 Task: Find connections with filter location Korwai with filter topic #realestatebroker with filter profile language German with filter current company DRDO, Centre for Airborne Systems with filter school FORE School of Management, New Delhi with filter industry Museums with filter service category Video Production with filter keywords title Program Manager
Action: Mouse moved to (295, 196)
Screenshot: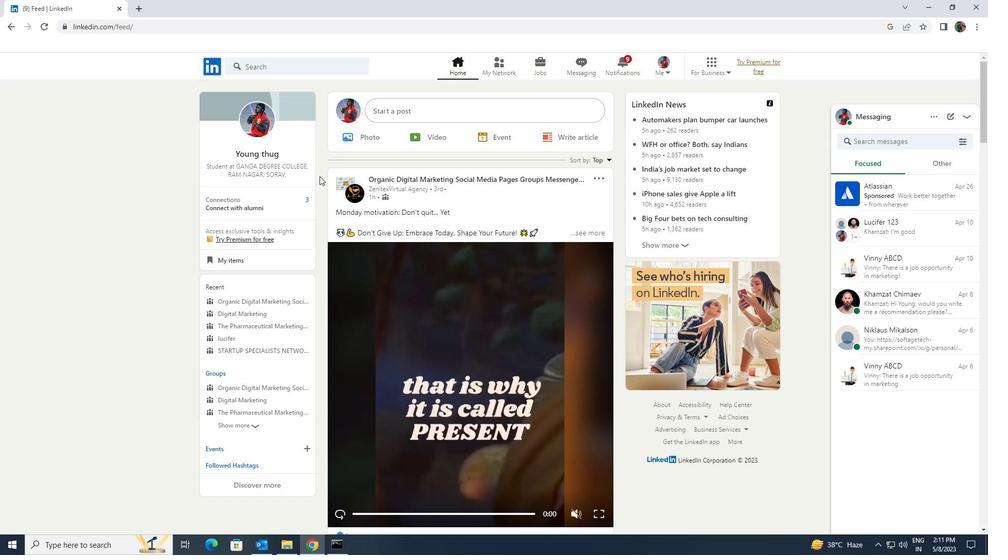
Action: Mouse pressed left at (295, 196)
Screenshot: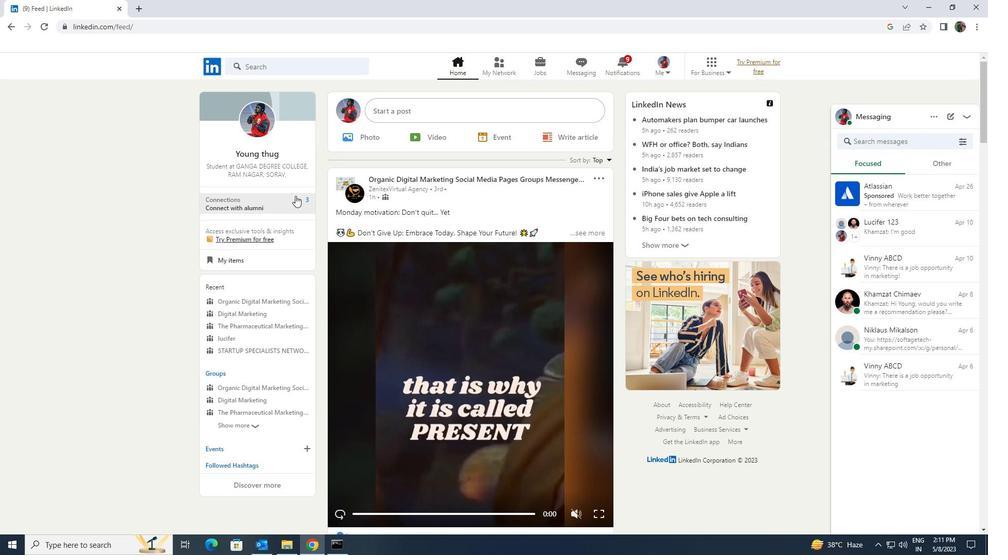 
Action: Mouse moved to (294, 124)
Screenshot: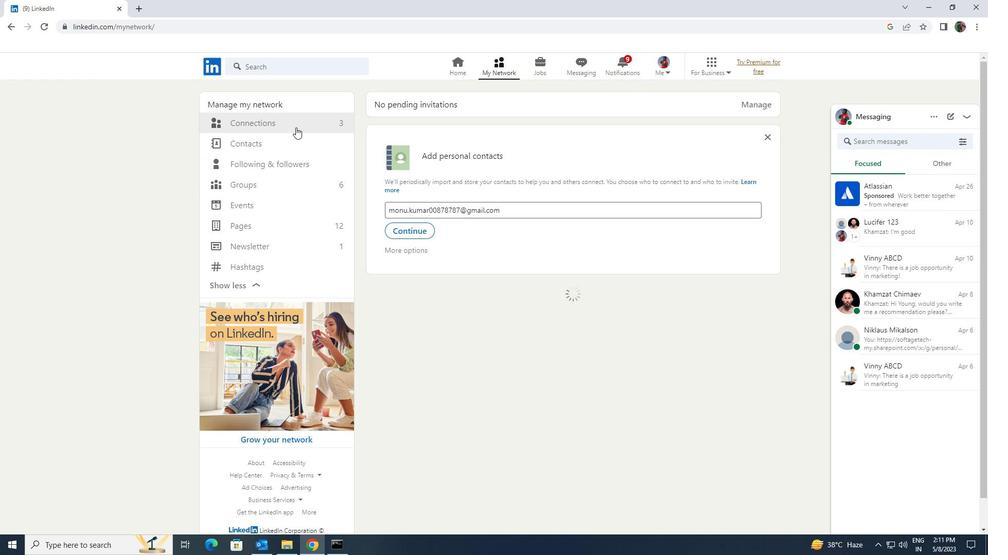 
Action: Mouse pressed left at (294, 124)
Screenshot: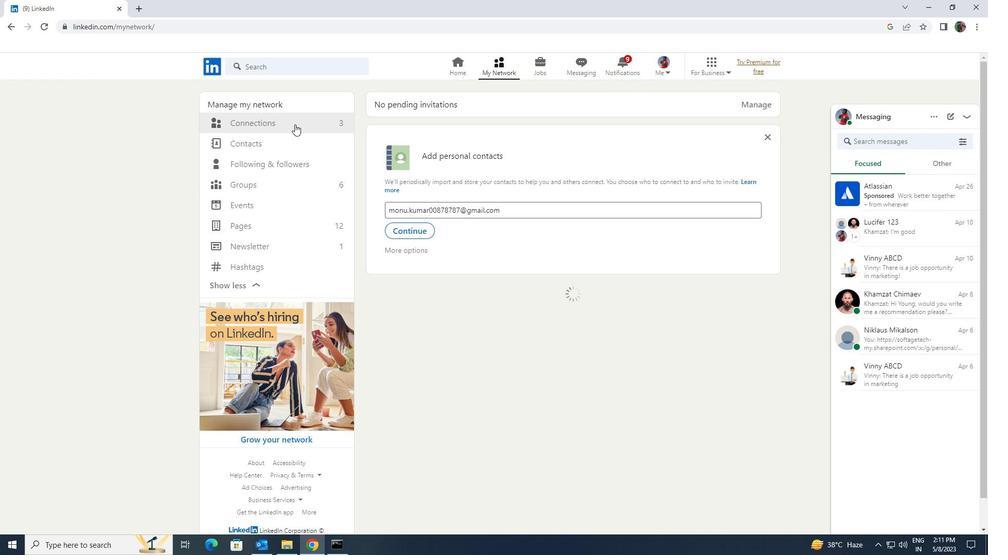 
Action: Mouse moved to (569, 125)
Screenshot: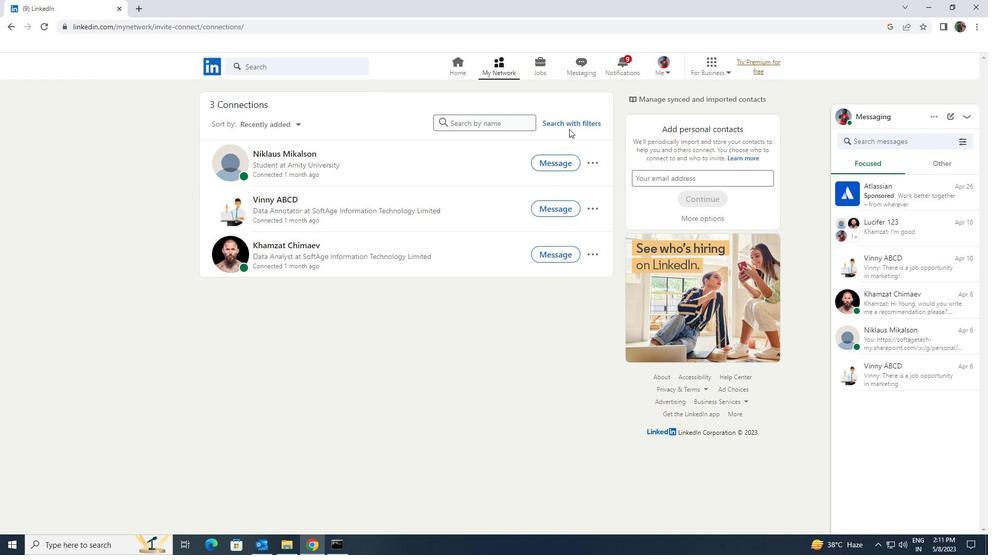 
Action: Mouse pressed left at (569, 125)
Screenshot: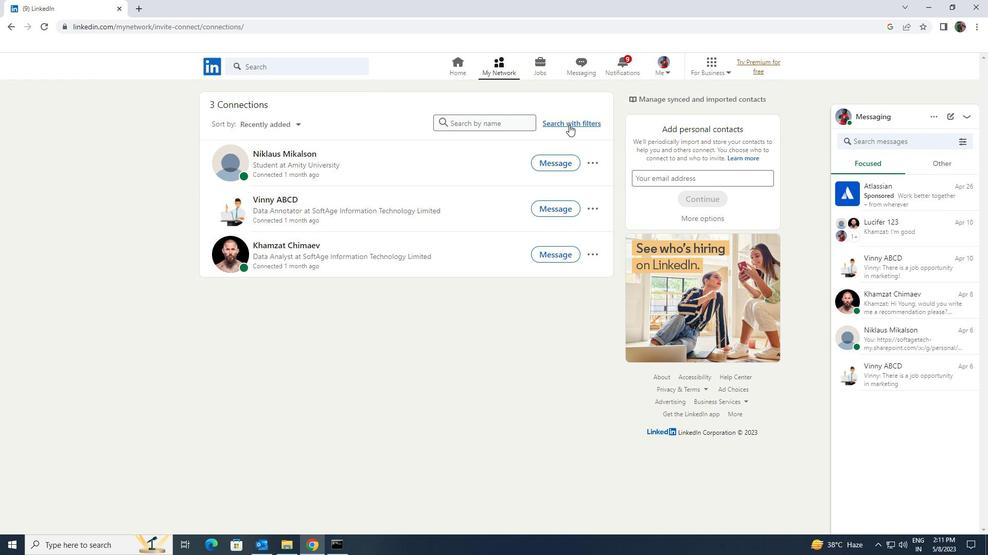 
Action: Mouse moved to (529, 94)
Screenshot: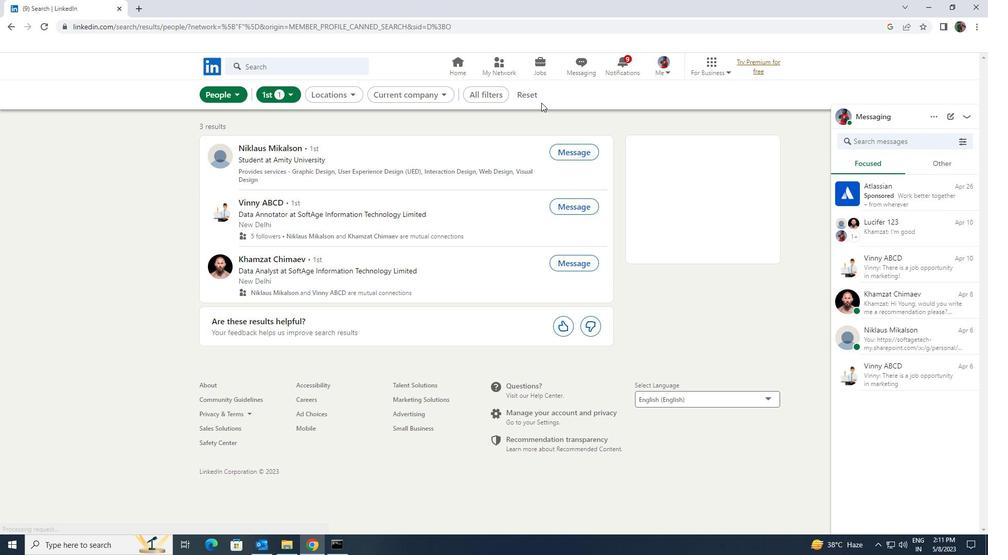 
Action: Mouse pressed left at (529, 94)
Screenshot: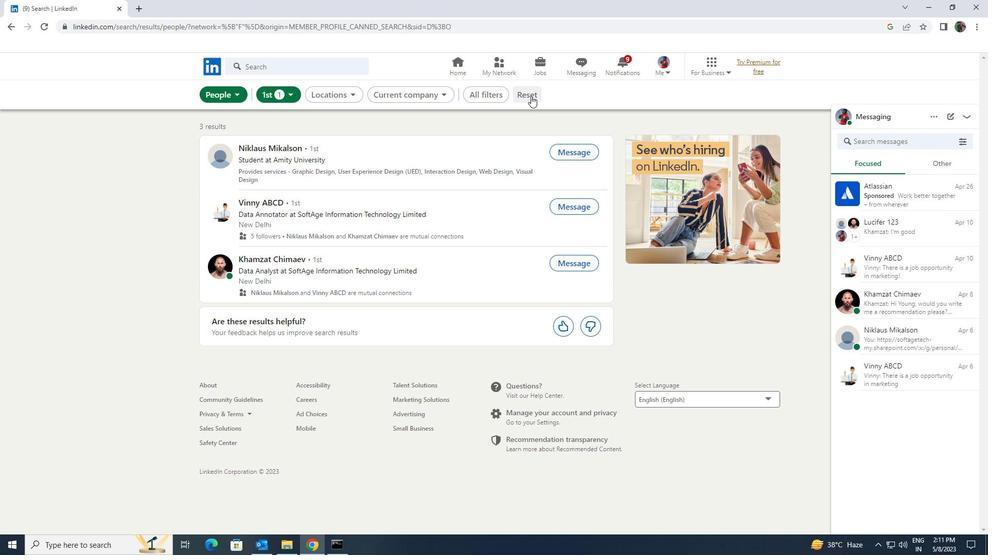 
Action: Mouse moved to (517, 93)
Screenshot: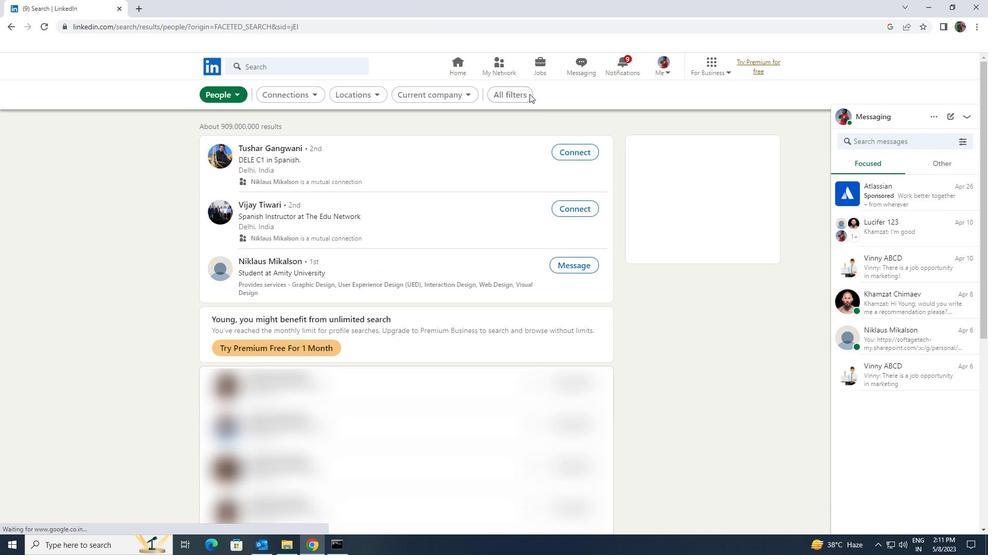 
Action: Mouse pressed left at (517, 93)
Screenshot: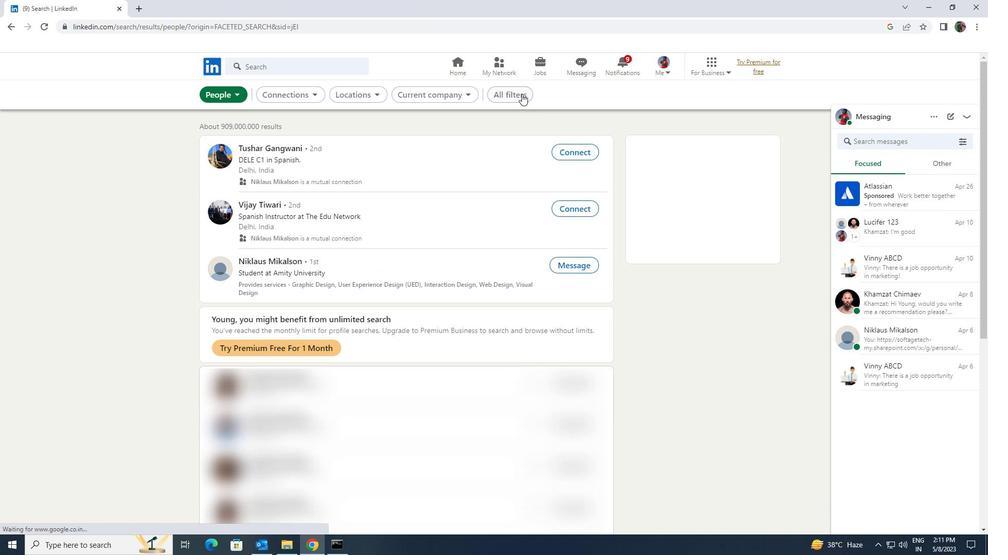 
Action: Mouse moved to (867, 408)
Screenshot: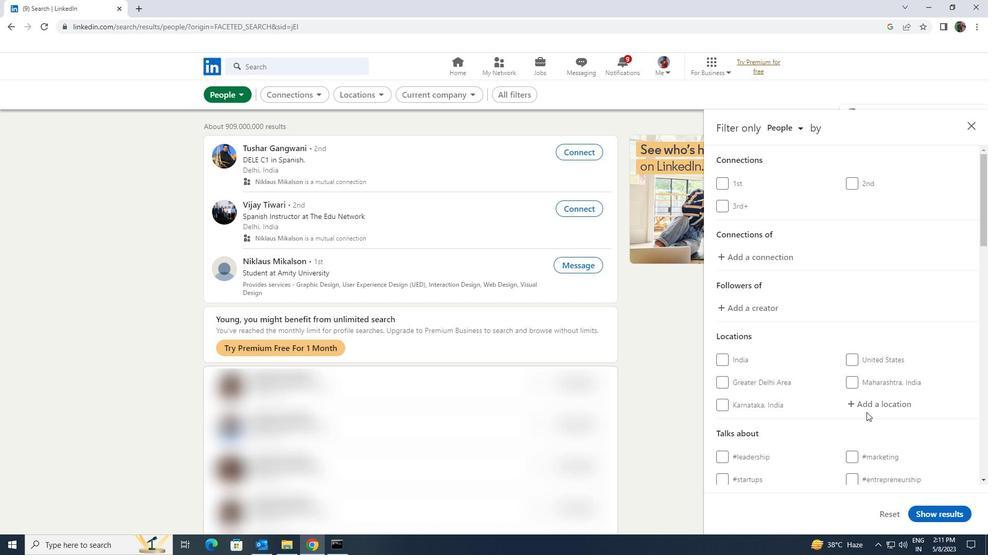 
Action: Mouse pressed left at (867, 408)
Screenshot: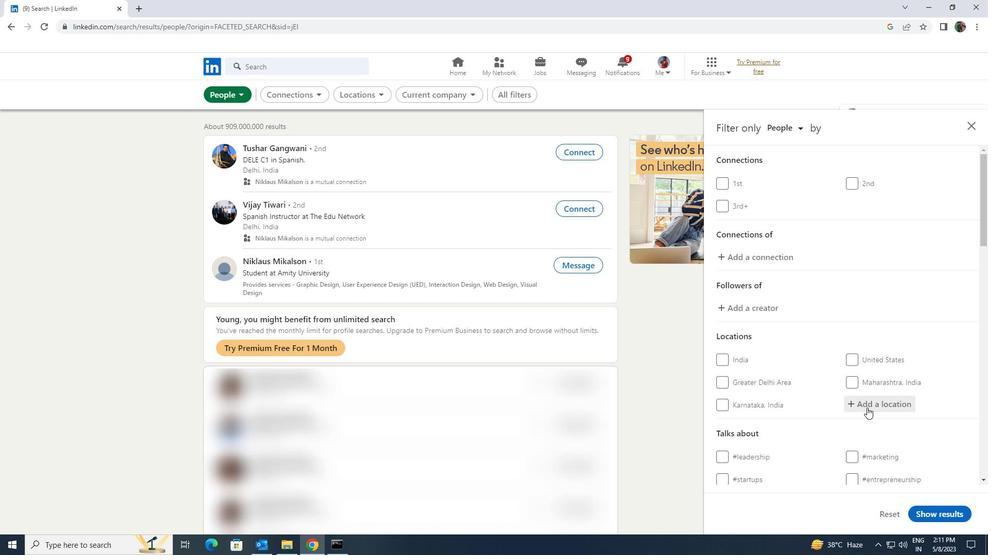 
Action: Key pressed <Key.shift><Key.shift>KORWAI
Screenshot: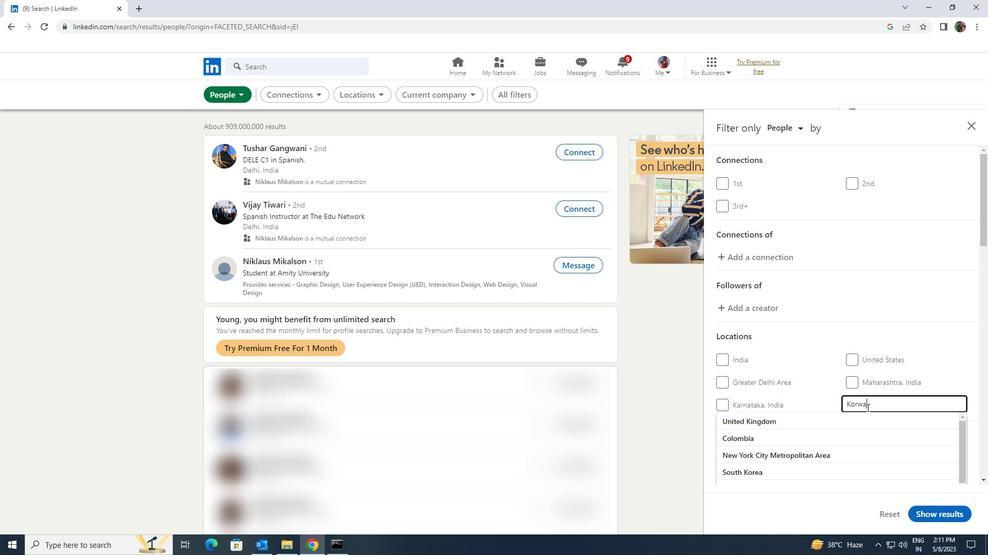 
Action: Mouse moved to (871, 414)
Screenshot: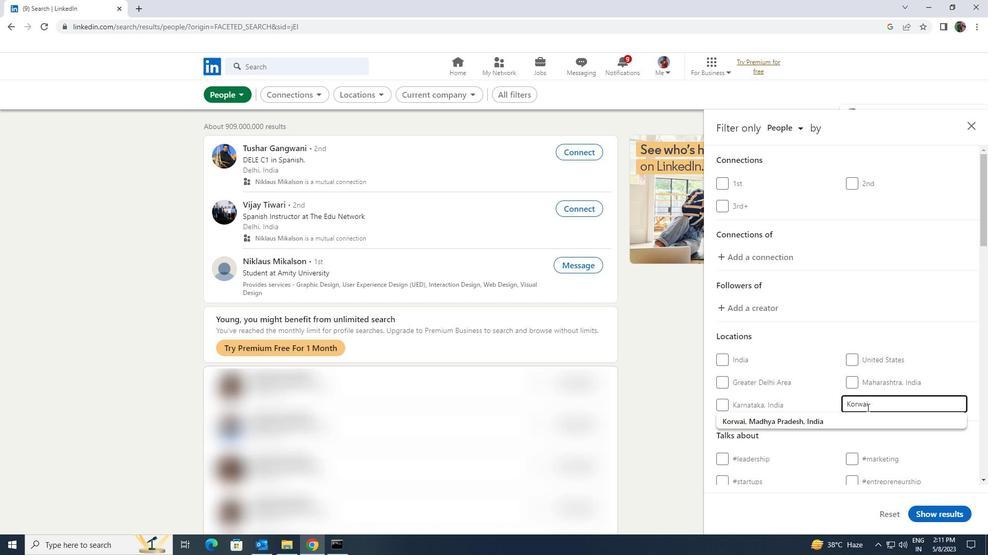 
Action: Mouse pressed left at (871, 414)
Screenshot: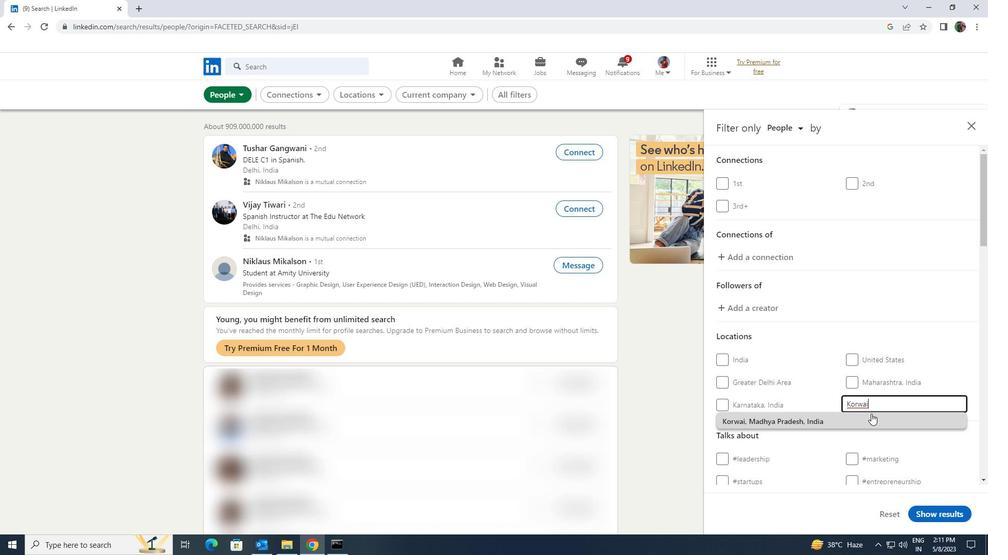 
Action: Mouse scrolled (871, 413) with delta (0, 0)
Screenshot: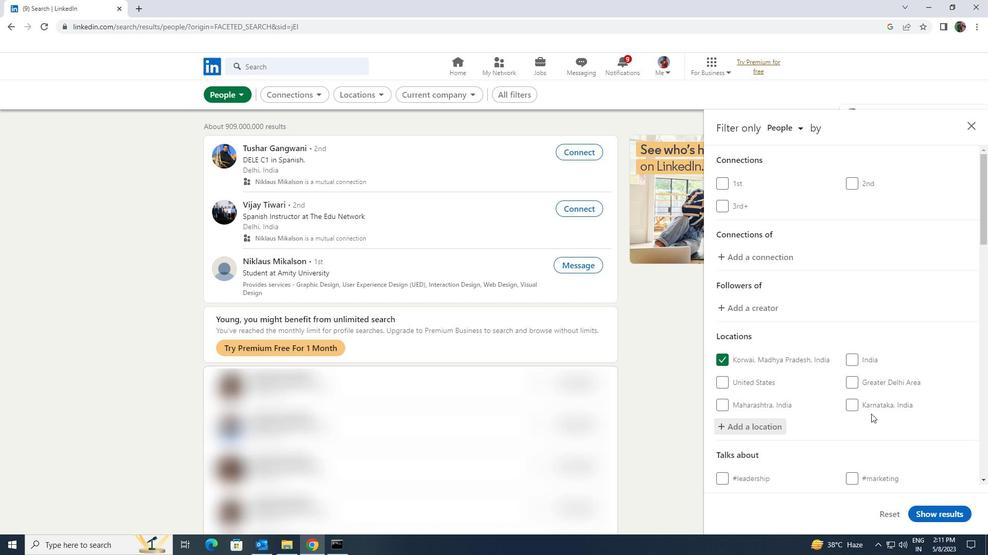 
Action: Mouse scrolled (871, 413) with delta (0, 0)
Screenshot: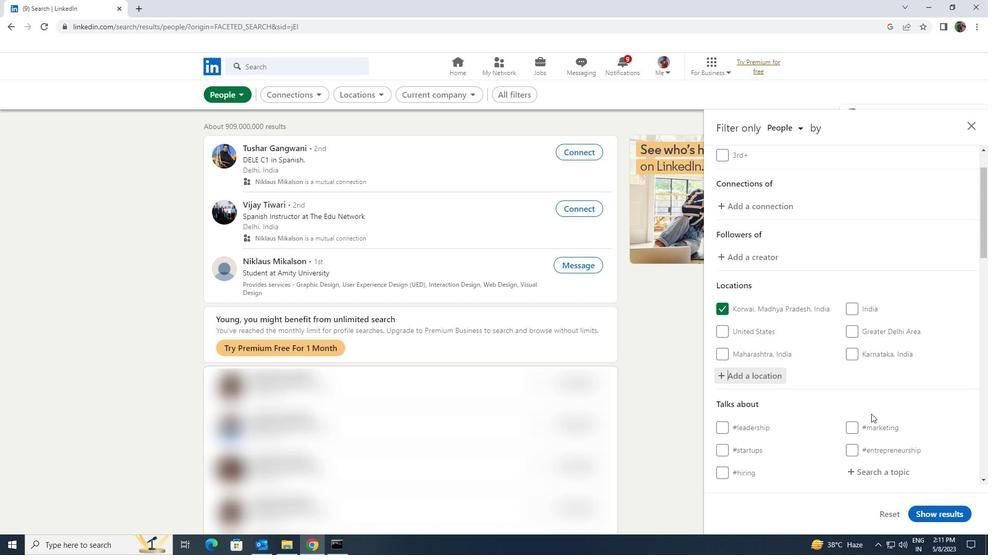 
Action: Mouse moved to (871, 414)
Screenshot: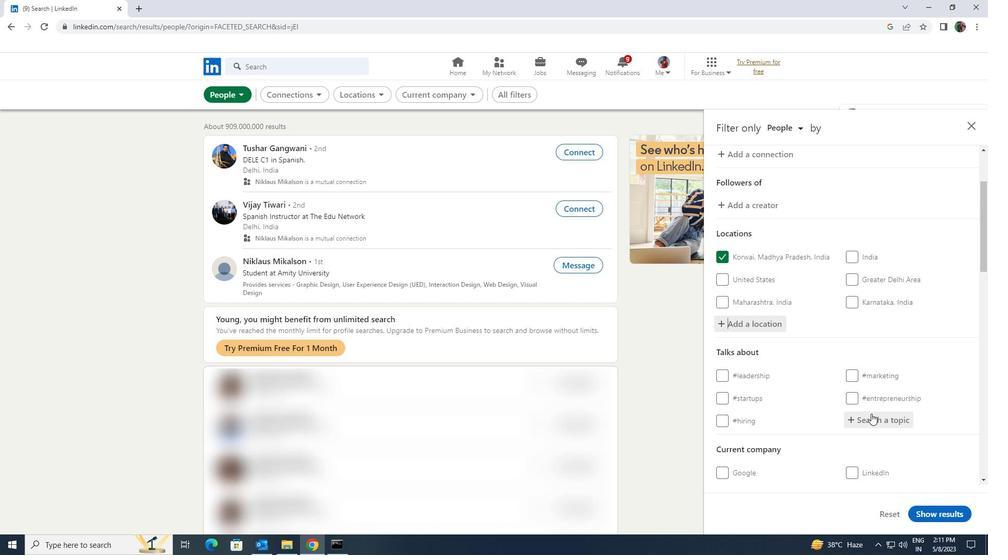 
Action: Mouse pressed left at (871, 414)
Screenshot: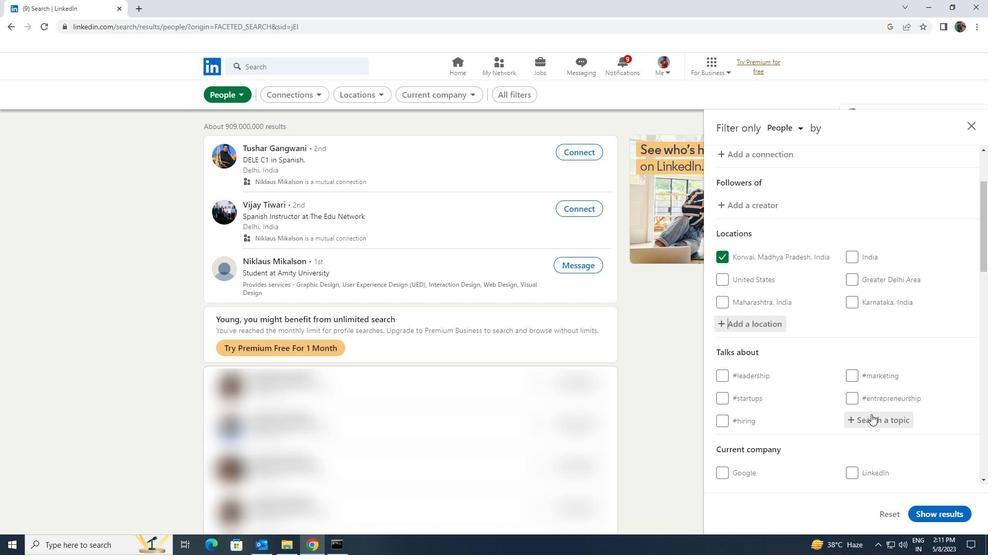 
Action: Key pressed <Key.shift><Key.shift><Key.shift>REALESTATEBRO
Screenshot: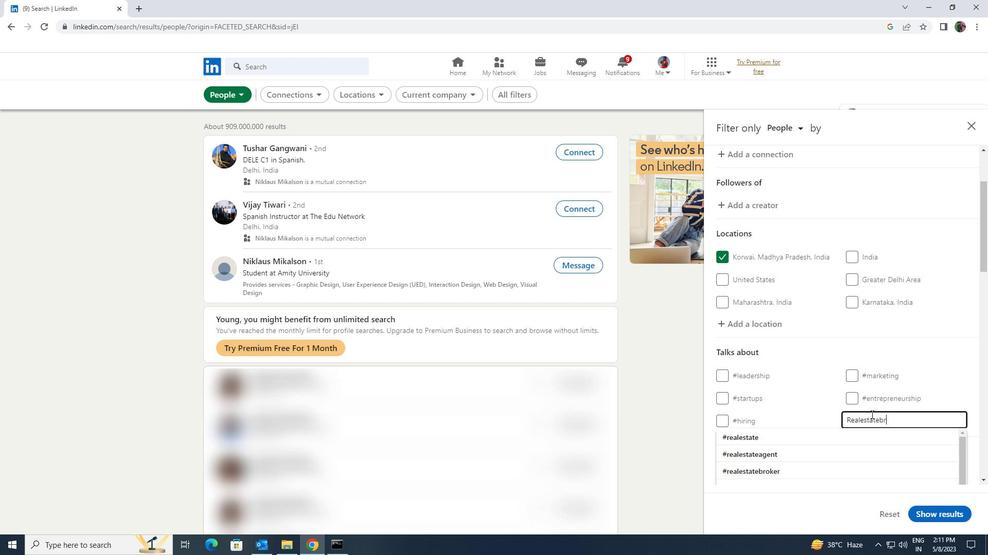 
Action: Mouse moved to (868, 432)
Screenshot: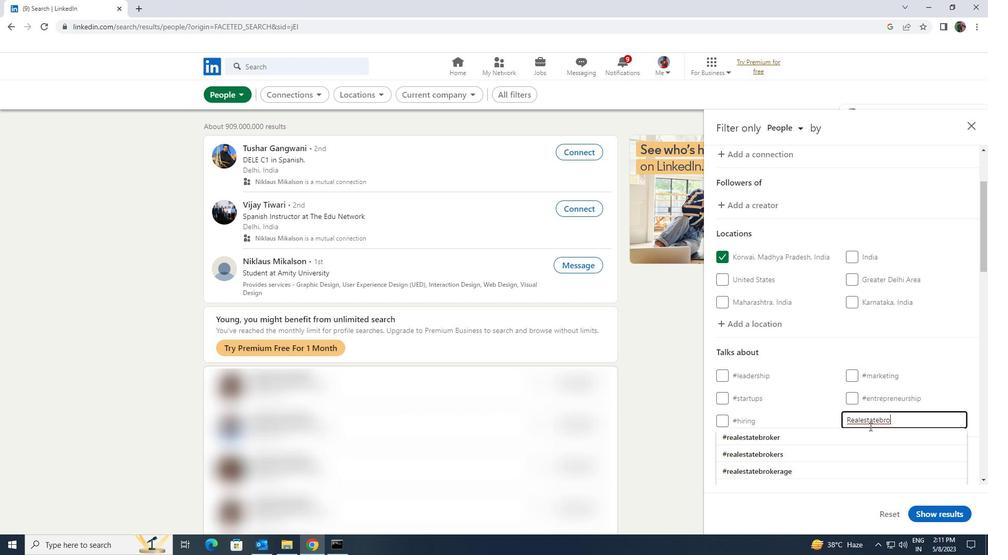 
Action: Mouse pressed left at (868, 432)
Screenshot: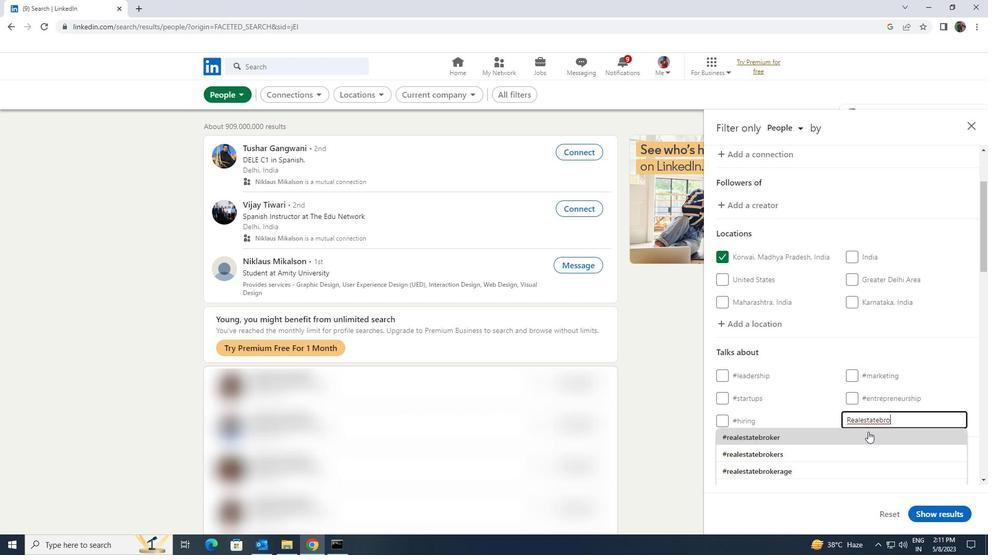 
Action: Mouse scrolled (868, 431) with delta (0, 0)
Screenshot: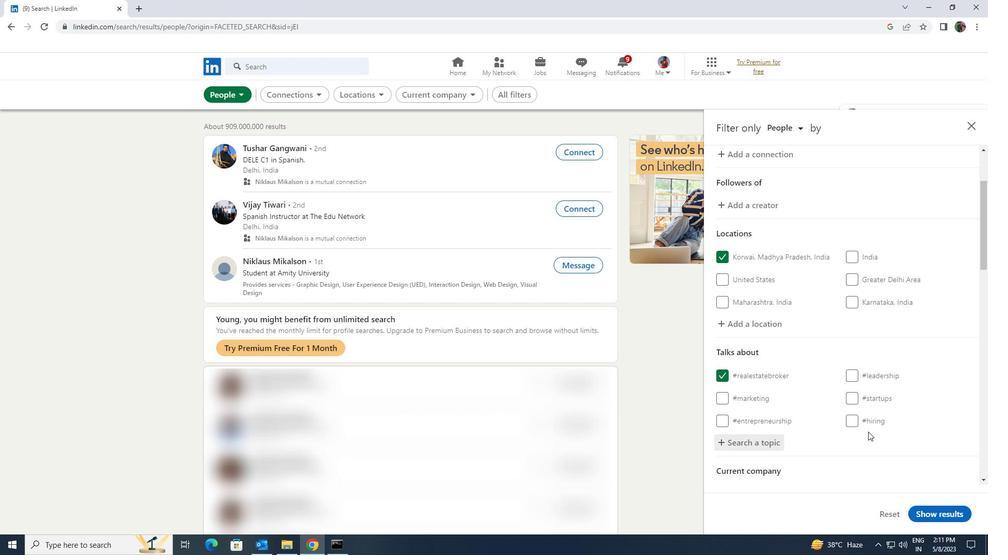 
Action: Mouse scrolled (868, 431) with delta (0, 0)
Screenshot: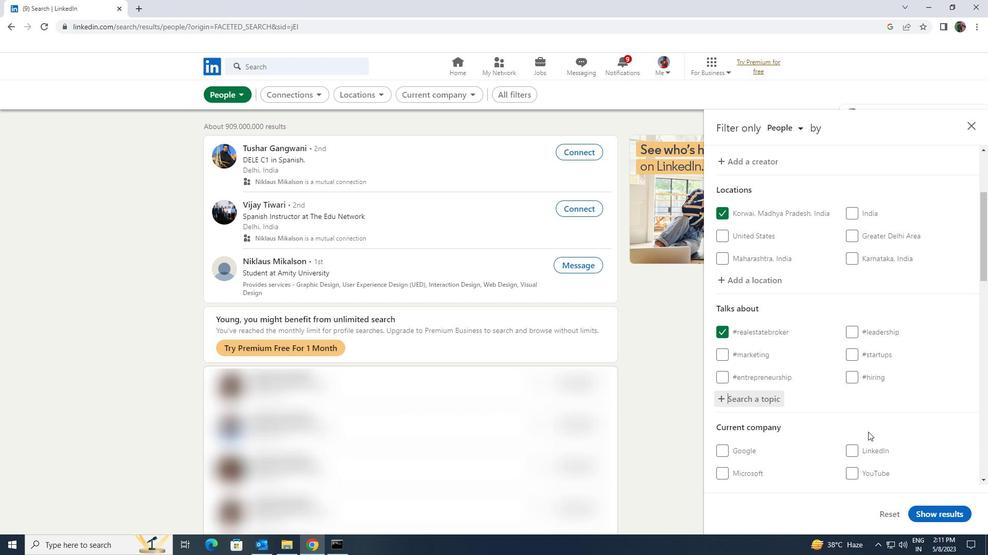 
Action: Mouse scrolled (868, 431) with delta (0, 0)
Screenshot: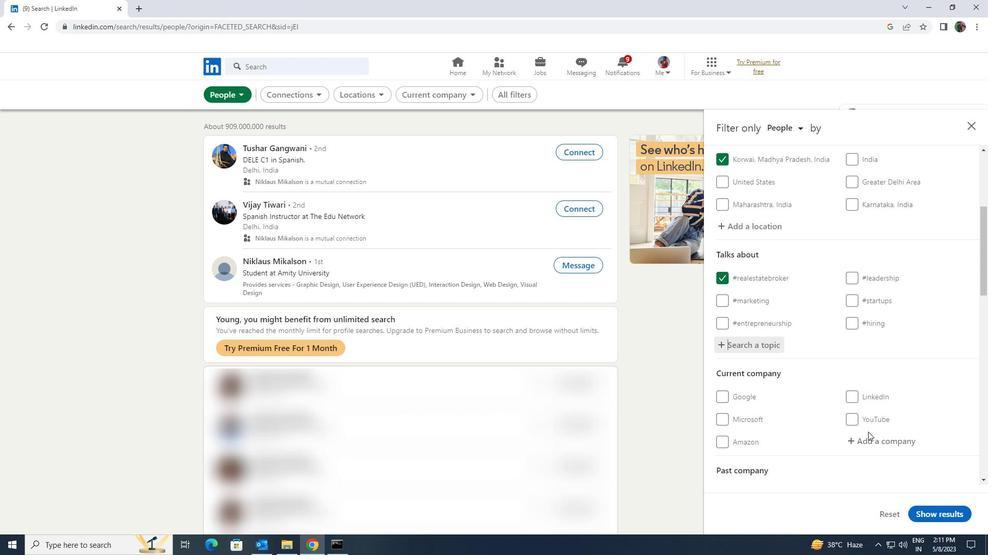 
Action: Mouse scrolled (868, 431) with delta (0, 0)
Screenshot: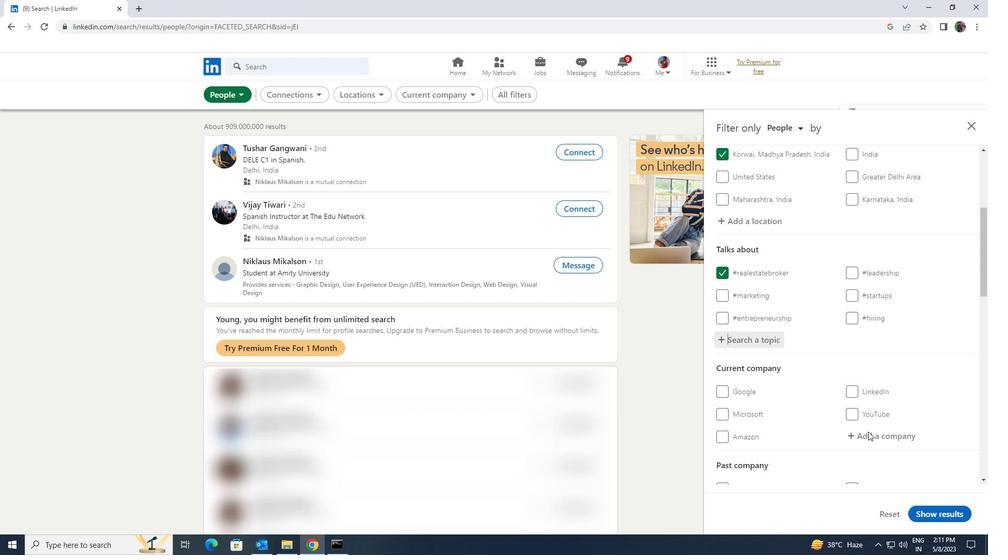 
Action: Mouse moved to (867, 433)
Screenshot: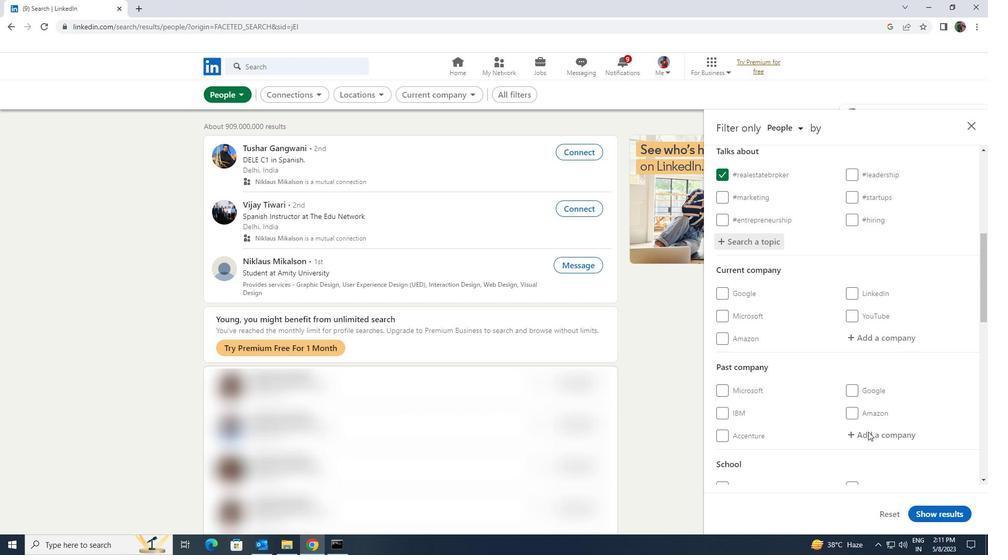
Action: Mouse scrolled (867, 432) with delta (0, 0)
Screenshot: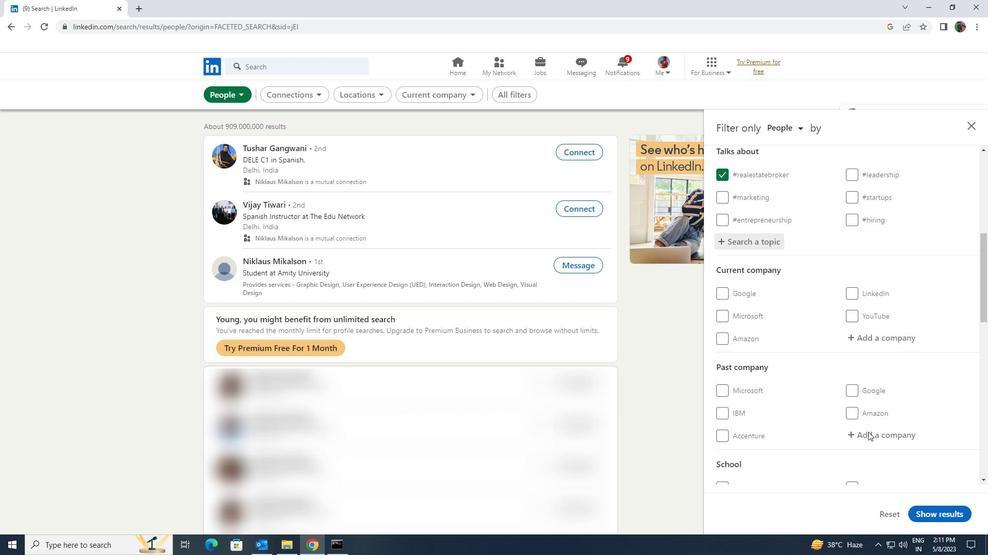 
Action: Mouse scrolled (867, 432) with delta (0, 0)
Screenshot: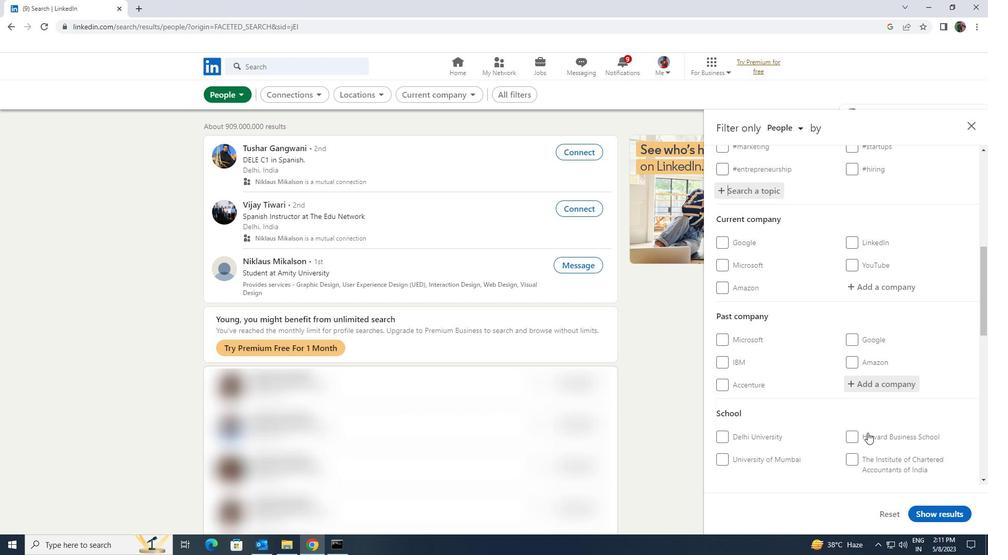 
Action: Mouse moved to (867, 433)
Screenshot: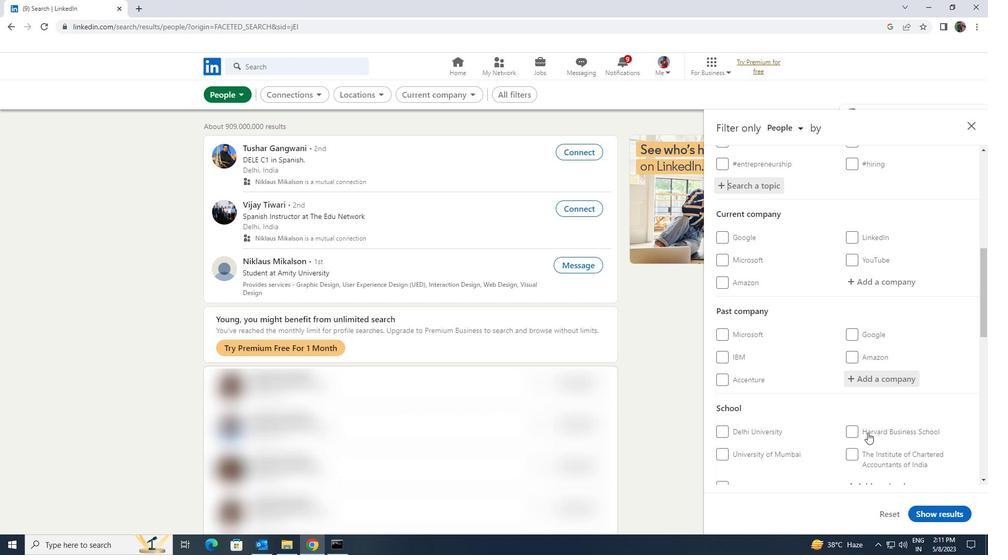 
Action: Mouse scrolled (867, 432) with delta (0, 0)
Screenshot: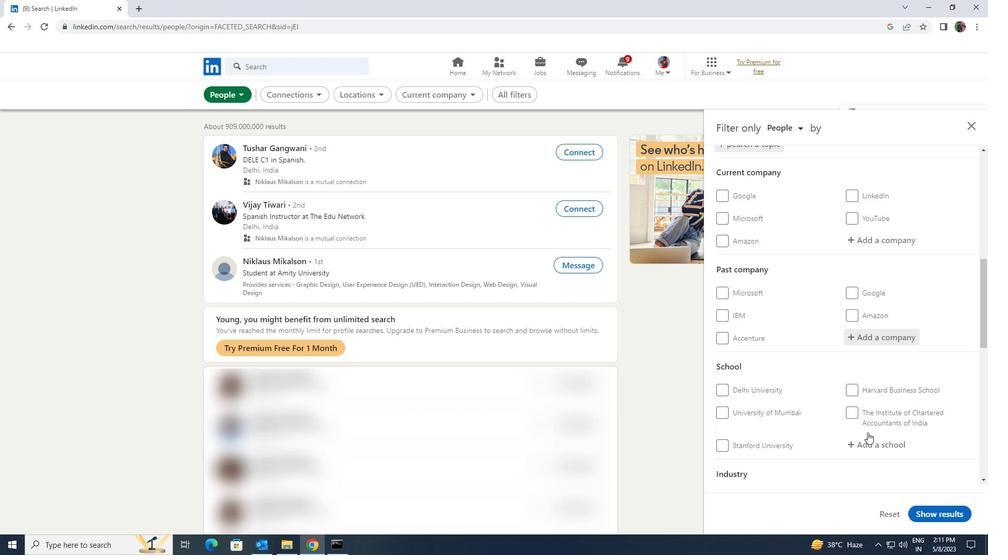 
Action: Mouse scrolled (867, 432) with delta (0, 0)
Screenshot: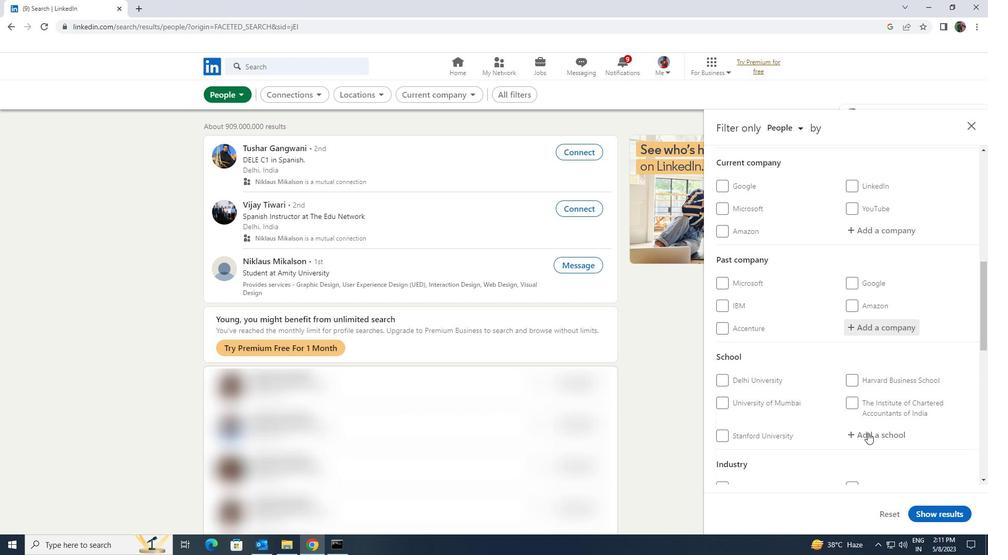 
Action: Mouse scrolled (867, 432) with delta (0, 0)
Screenshot: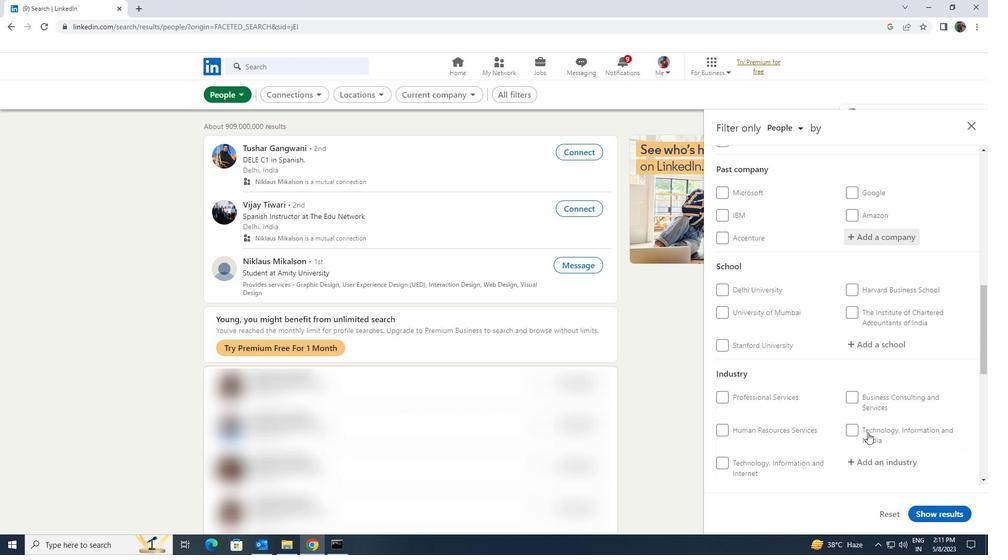 
Action: Mouse scrolled (867, 432) with delta (0, 0)
Screenshot: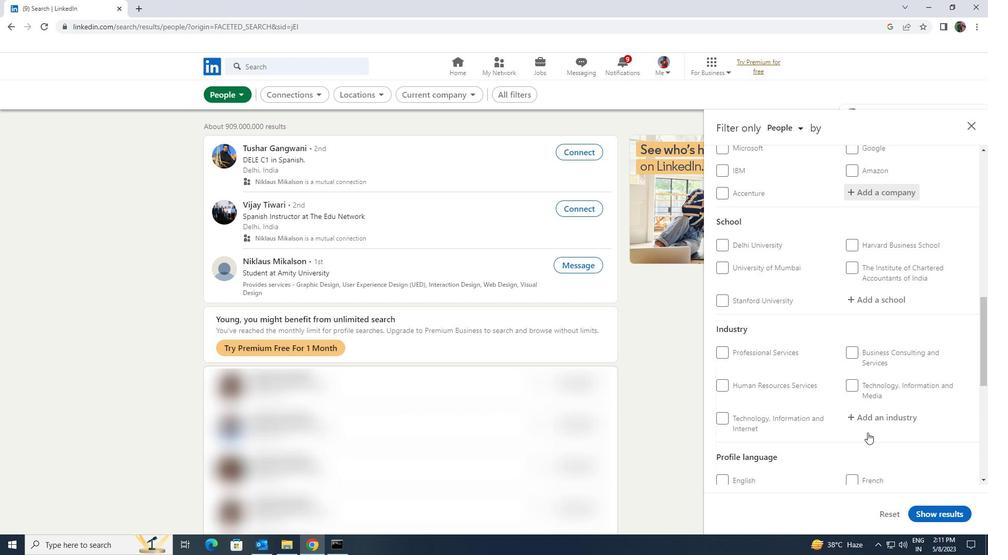 
Action: Mouse scrolled (867, 432) with delta (0, 0)
Screenshot: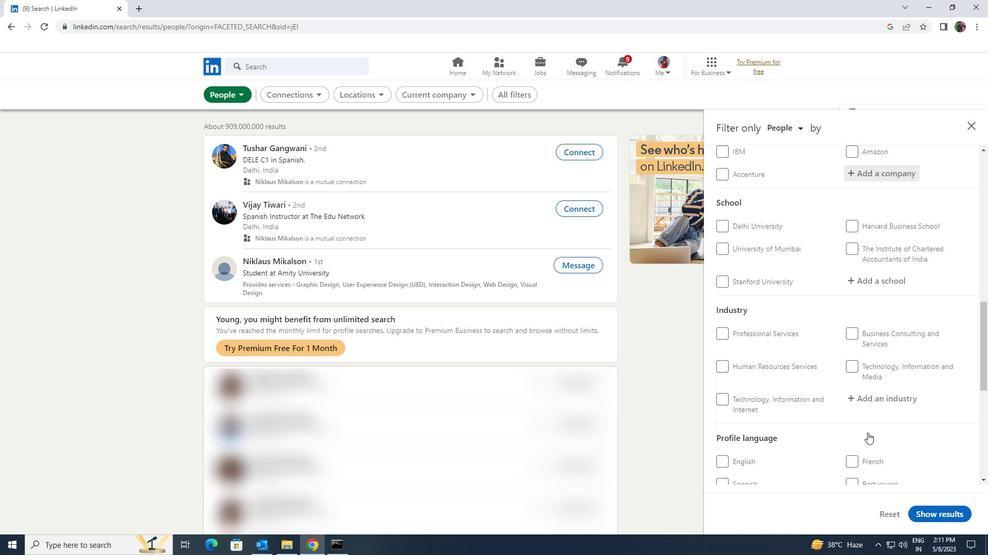 
Action: Mouse moved to (754, 401)
Screenshot: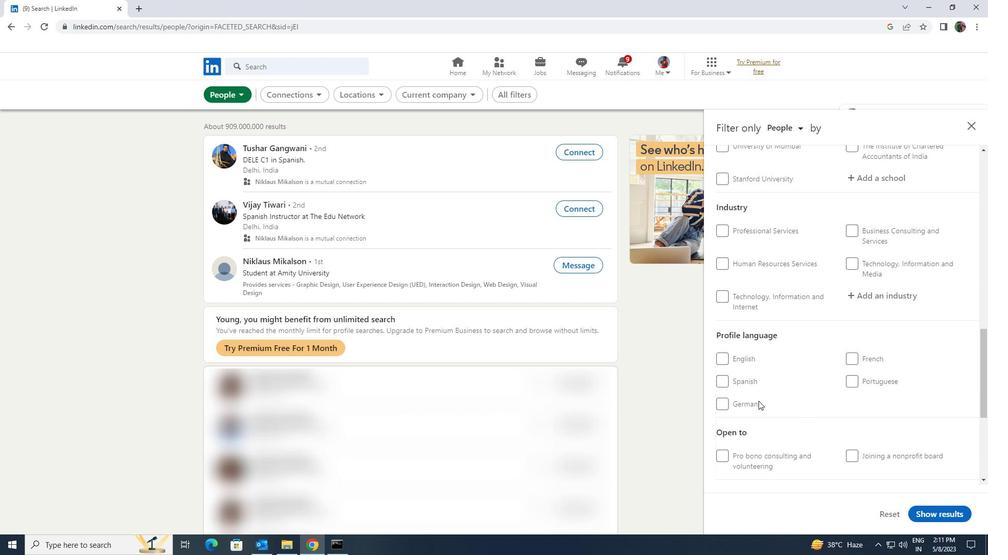 
Action: Mouse pressed left at (754, 401)
Screenshot: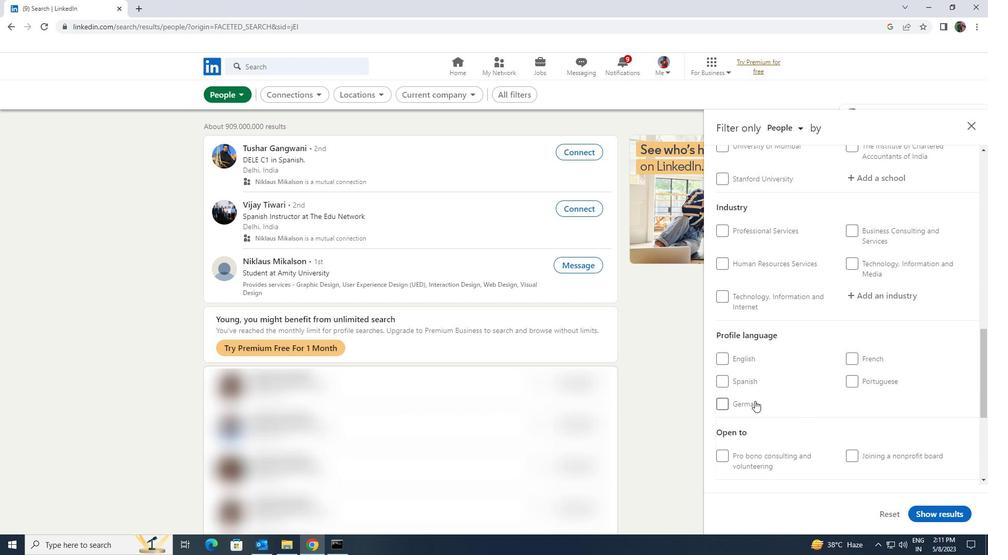 
Action: Mouse moved to (841, 406)
Screenshot: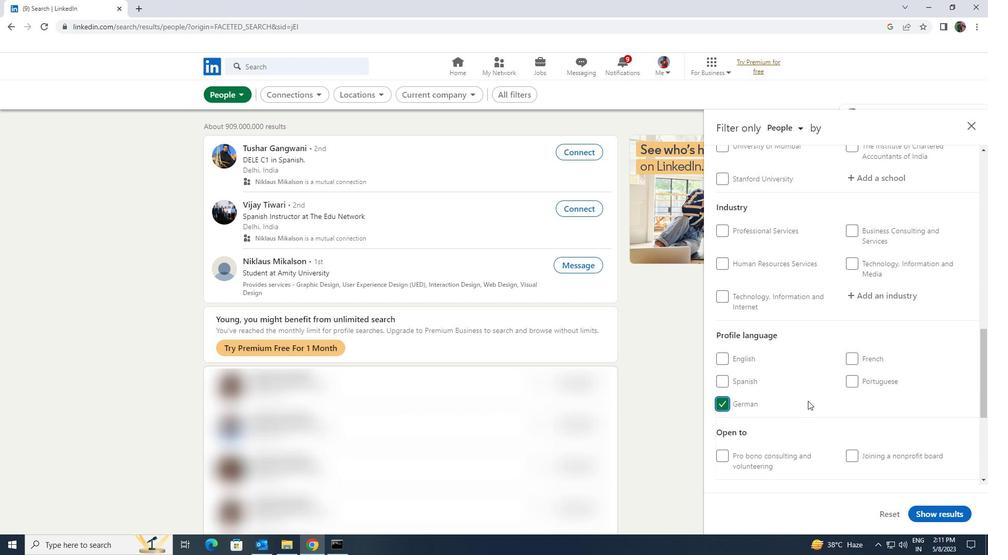 
Action: Mouse scrolled (841, 407) with delta (0, 0)
Screenshot: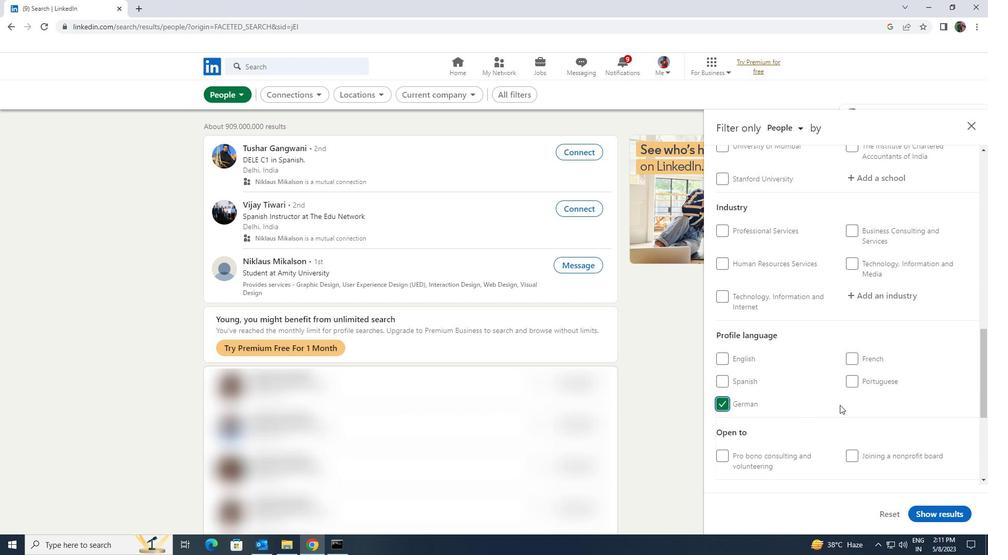 
Action: Mouse scrolled (841, 407) with delta (0, 0)
Screenshot: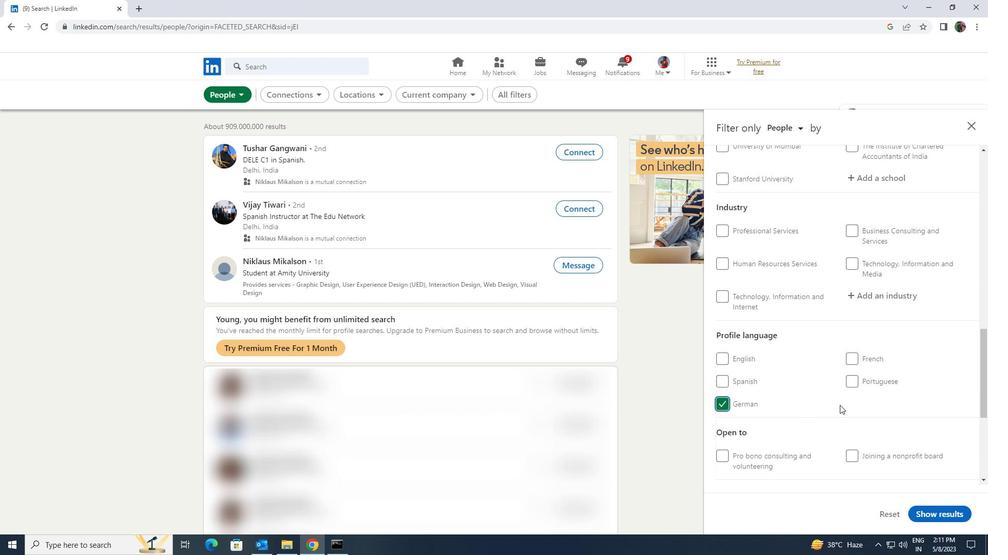 
Action: Mouse scrolled (841, 407) with delta (0, 0)
Screenshot: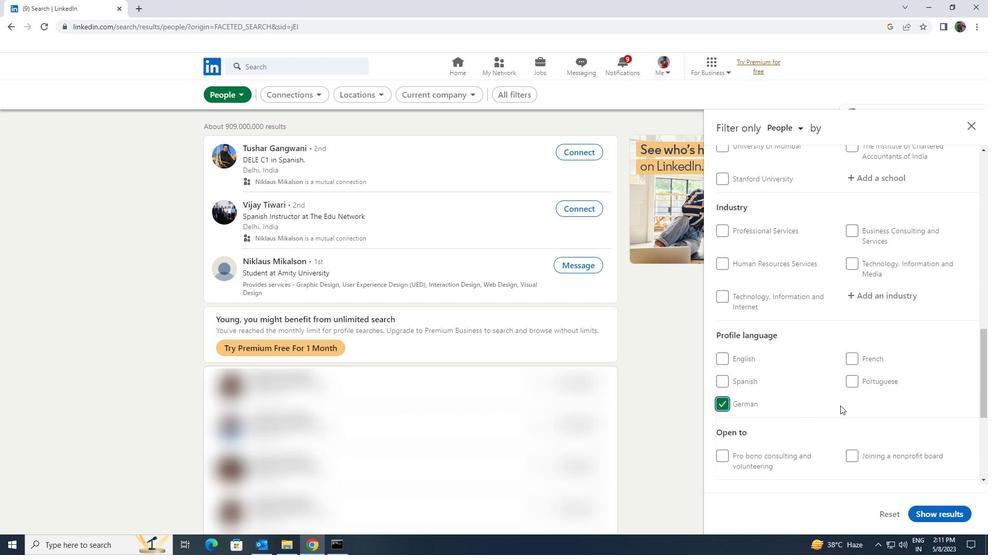 
Action: Mouse scrolled (841, 407) with delta (0, 0)
Screenshot: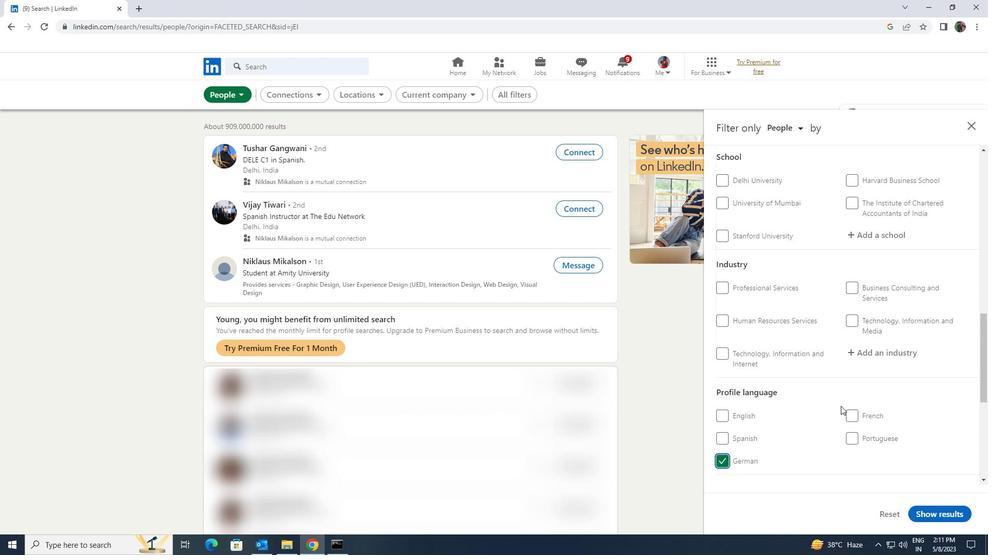 
Action: Mouse scrolled (841, 407) with delta (0, 0)
Screenshot: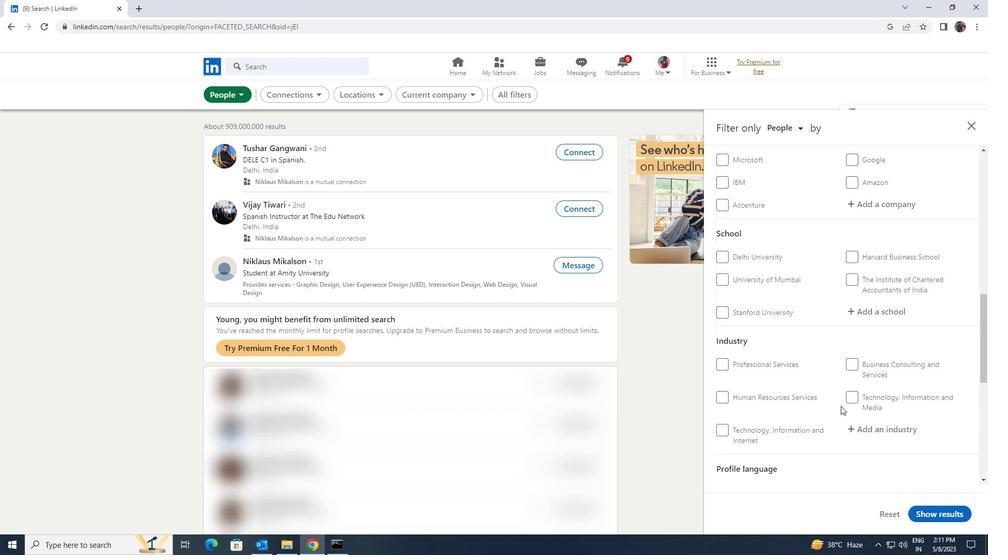 
Action: Mouse scrolled (841, 407) with delta (0, 0)
Screenshot: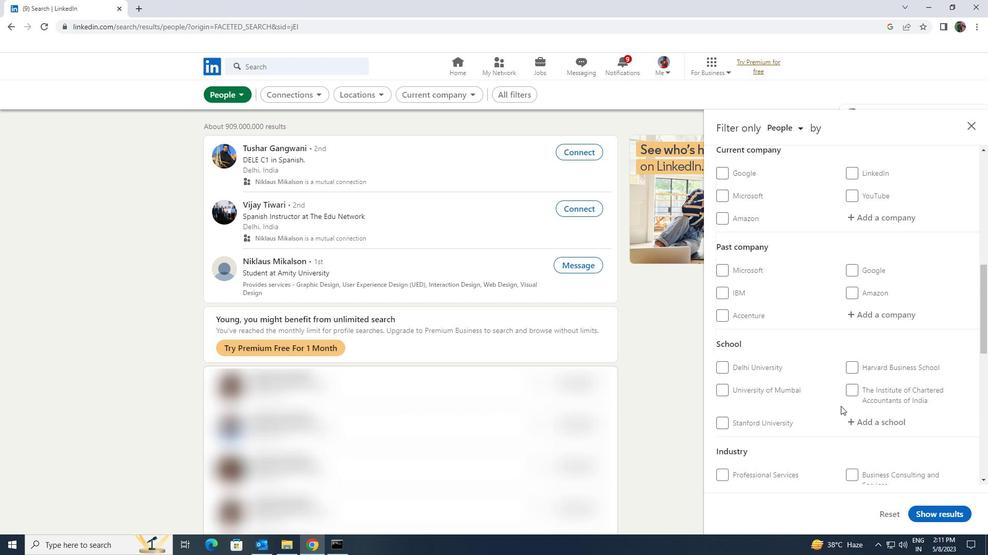 
Action: Mouse scrolled (841, 407) with delta (0, 0)
Screenshot: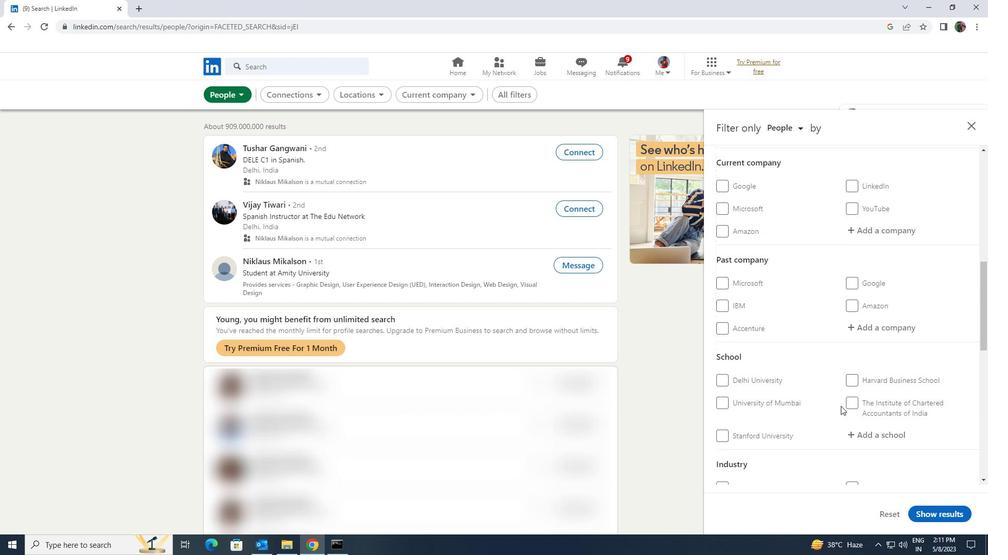 
Action: Mouse scrolled (841, 407) with delta (0, 0)
Screenshot: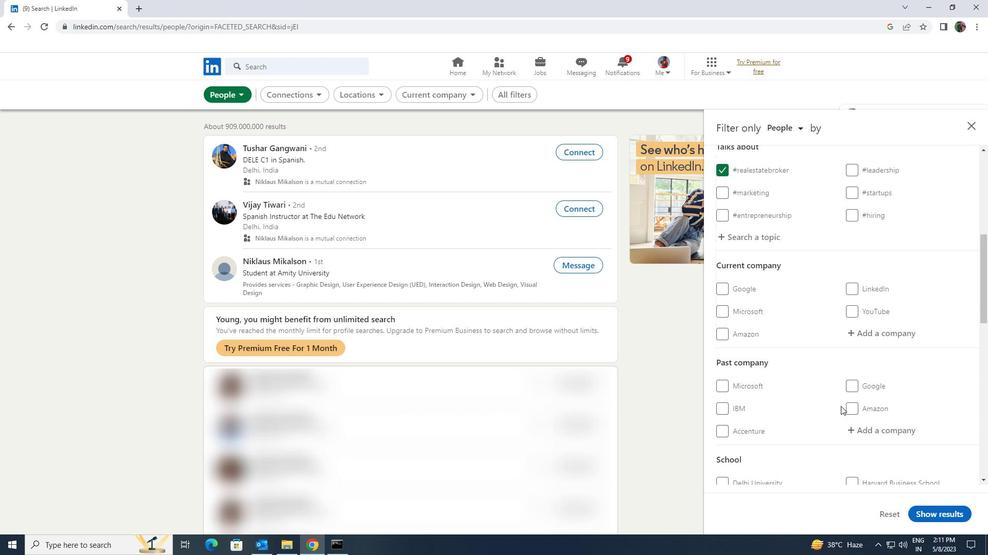 
Action: Mouse moved to (848, 391)
Screenshot: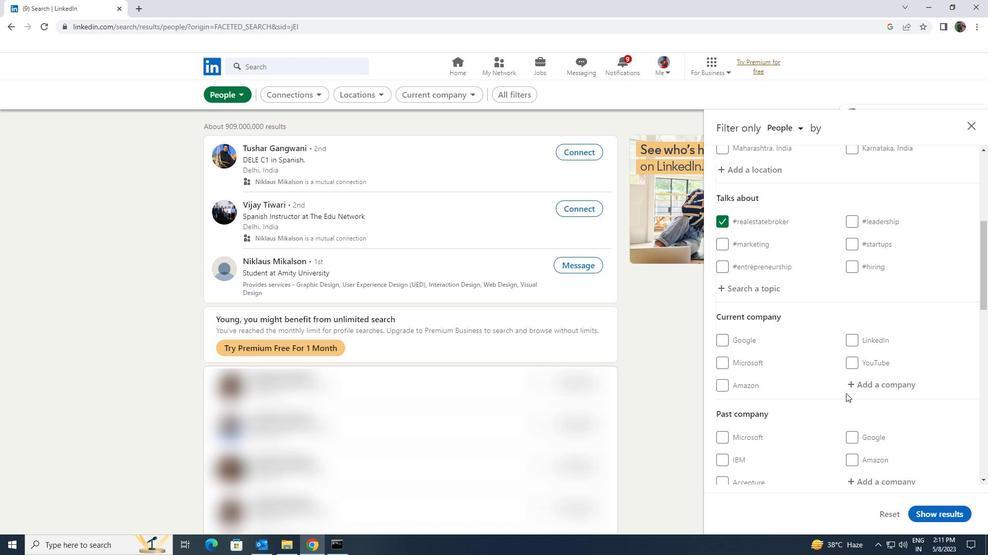 
Action: Mouse pressed left at (848, 391)
Screenshot: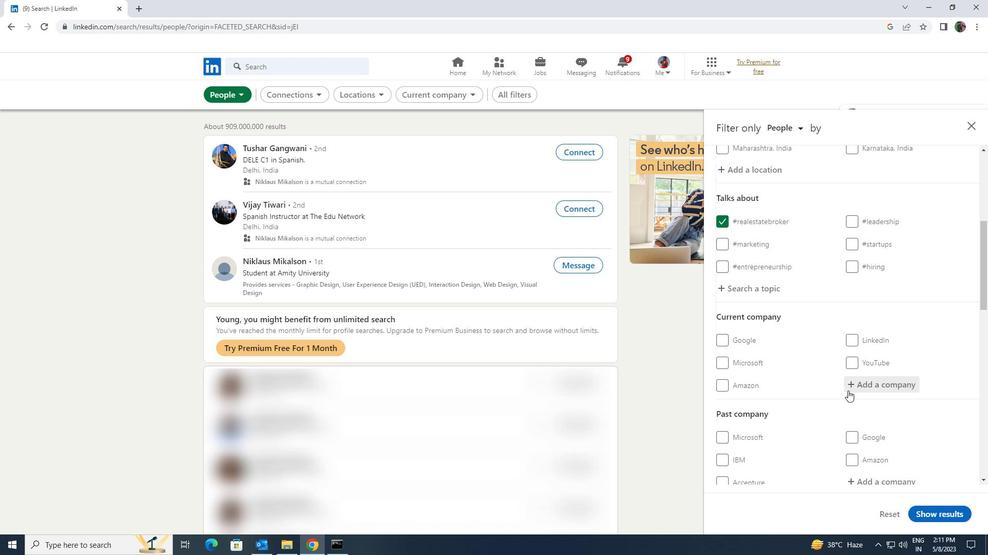 
Action: Key pressed <Key.shift><Key.shift><Key.shift><Key.shift><Key.shift><Key.shift><Key.shift><Key.shift><Key.shift><Key.shift><Key.shift>DRDO<Key.space><Key.shift>CENTRE
Screenshot: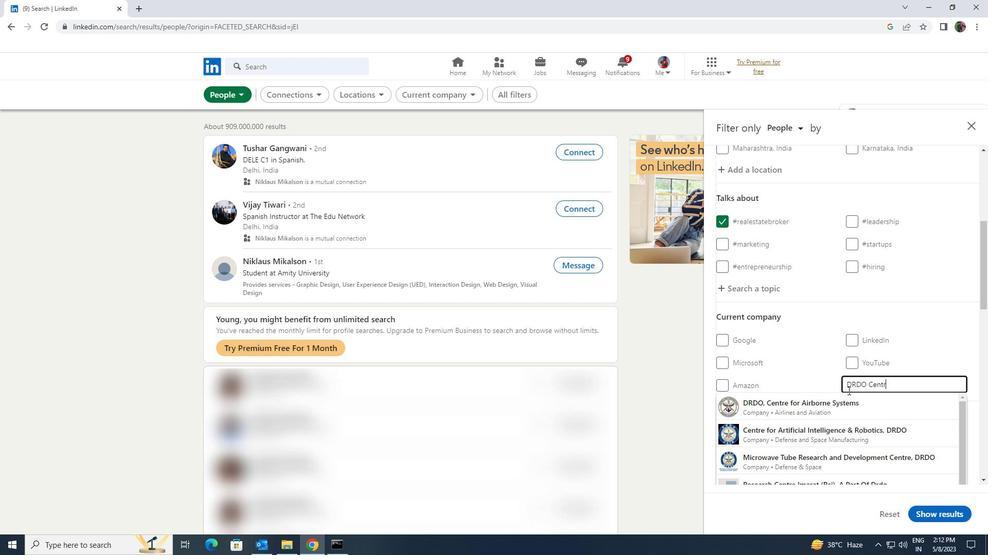 
Action: Mouse moved to (848, 396)
Screenshot: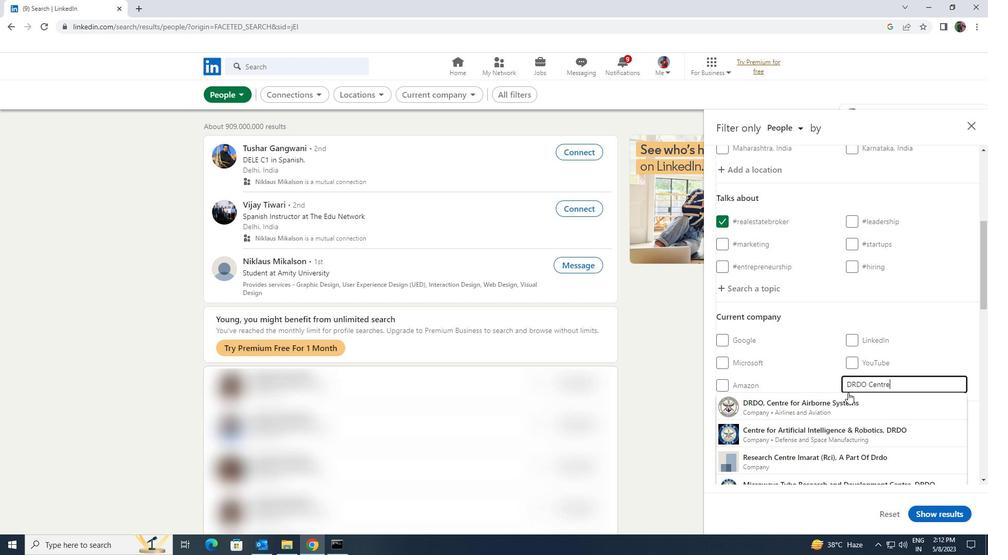 
Action: Mouse pressed left at (848, 396)
Screenshot: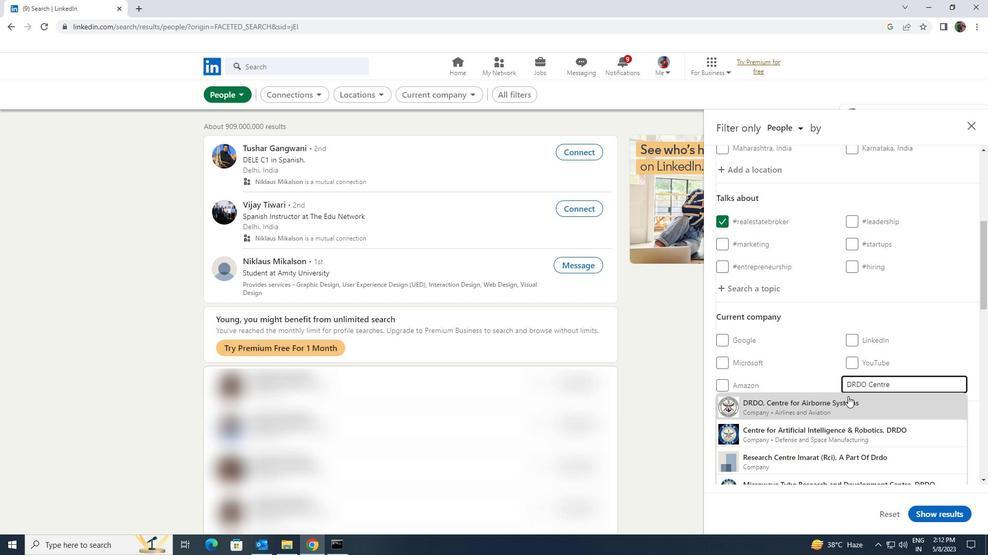 
Action: Mouse moved to (848, 398)
Screenshot: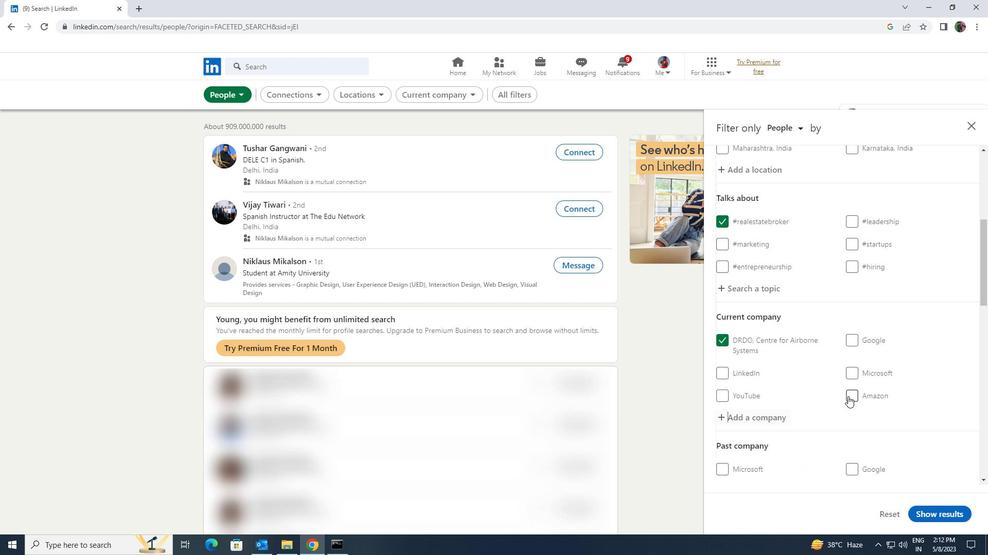 
Action: Mouse scrolled (848, 397) with delta (0, 0)
Screenshot: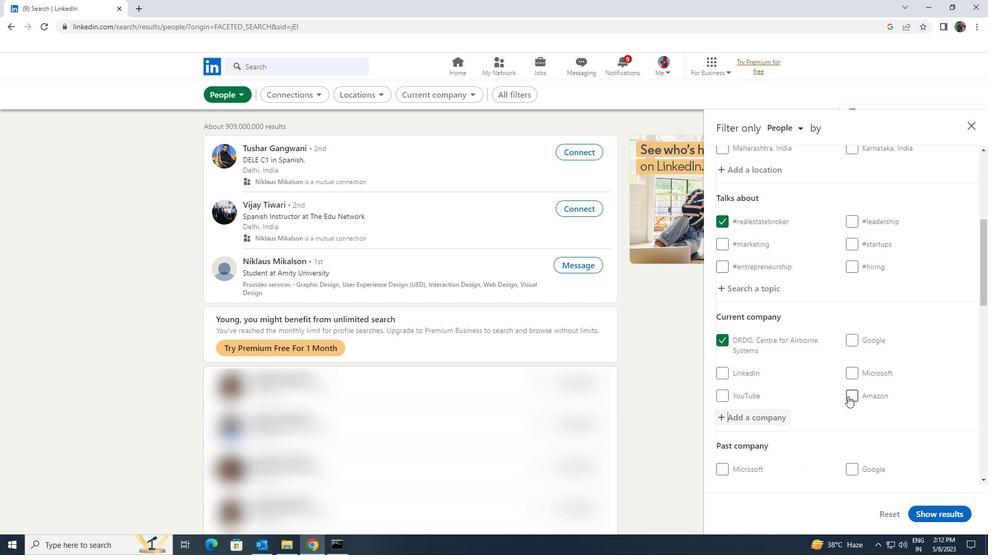 
Action: Mouse scrolled (848, 397) with delta (0, 0)
Screenshot: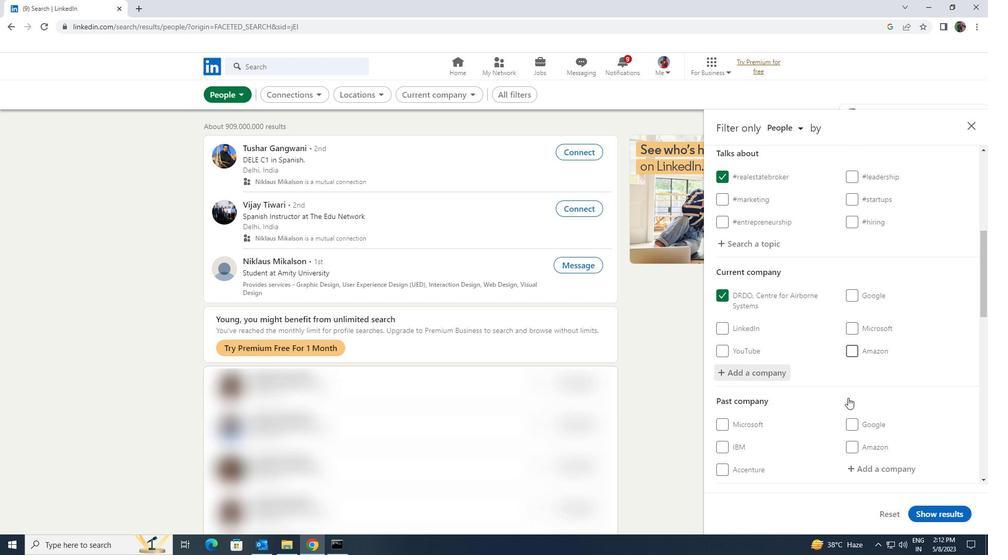 
Action: Mouse scrolled (848, 397) with delta (0, 0)
Screenshot: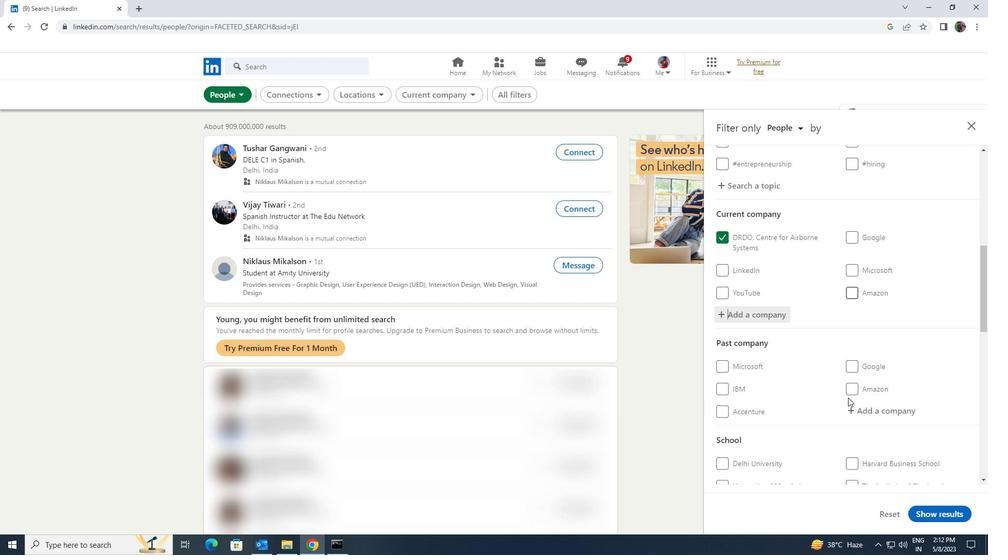 
Action: Mouse scrolled (848, 397) with delta (0, 0)
Screenshot: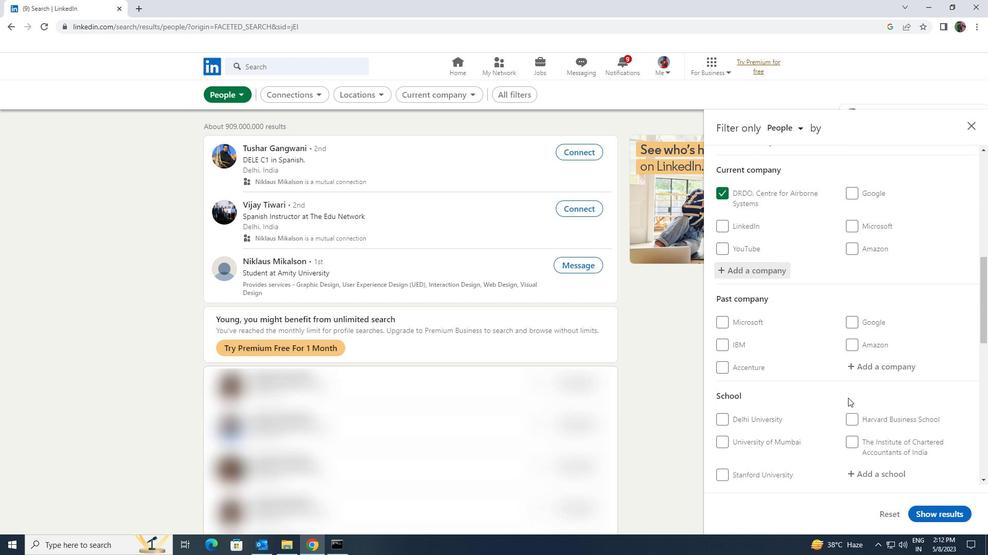 
Action: Mouse moved to (850, 411)
Screenshot: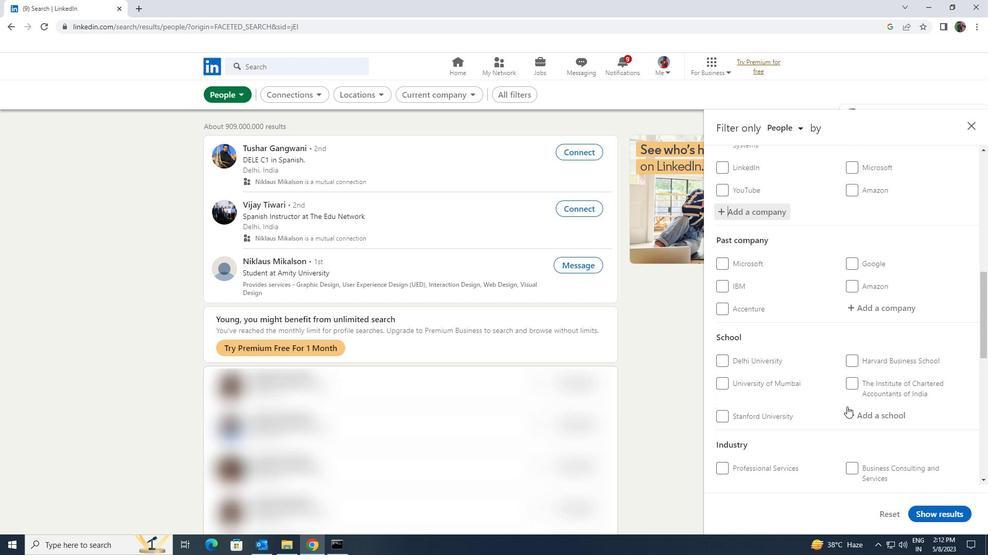 
Action: Mouse pressed left at (850, 411)
Screenshot: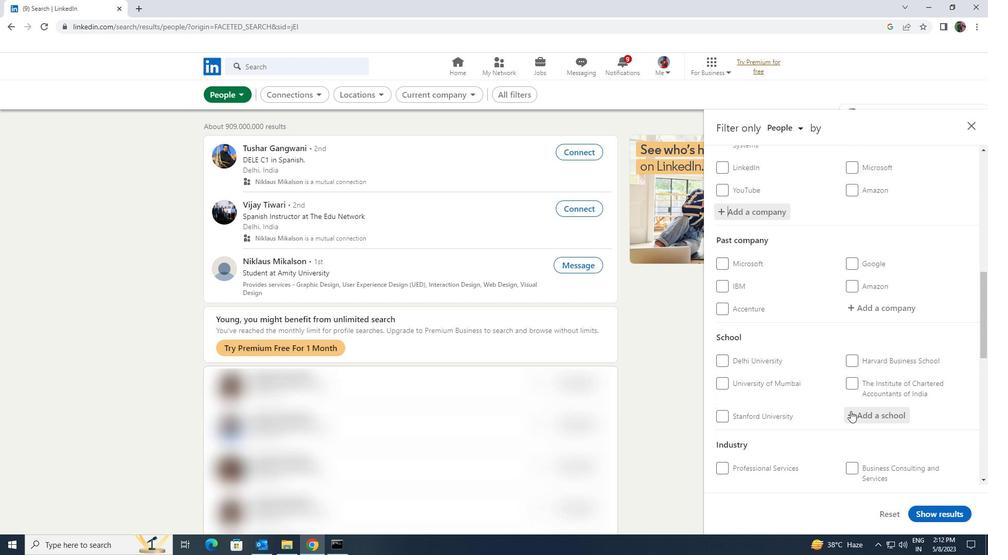 
Action: Key pressed <Key.shift><Key.shift><Key.shift><Key.shift>FORE<Key.space><Key.shift>SCHOOL
Screenshot: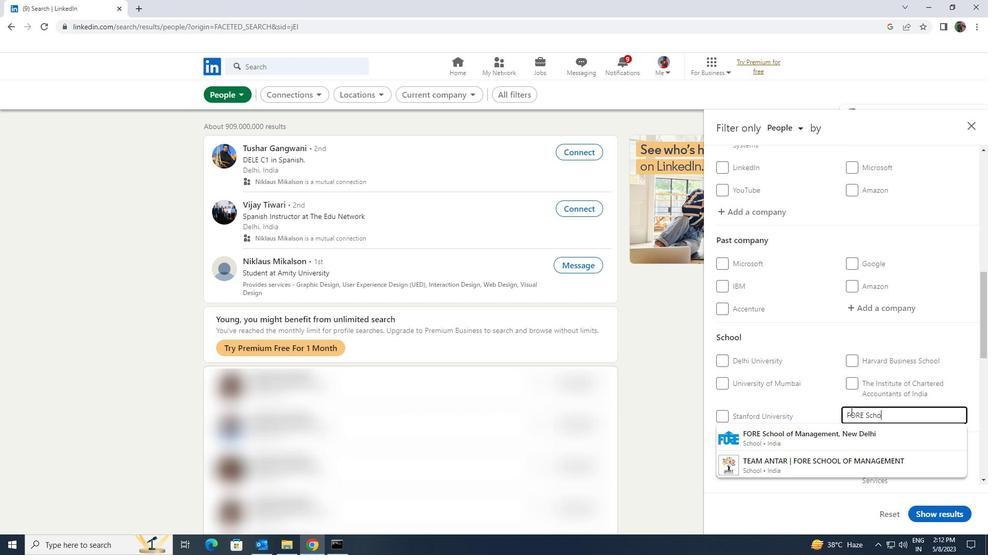 
Action: Mouse moved to (850, 434)
Screenshot: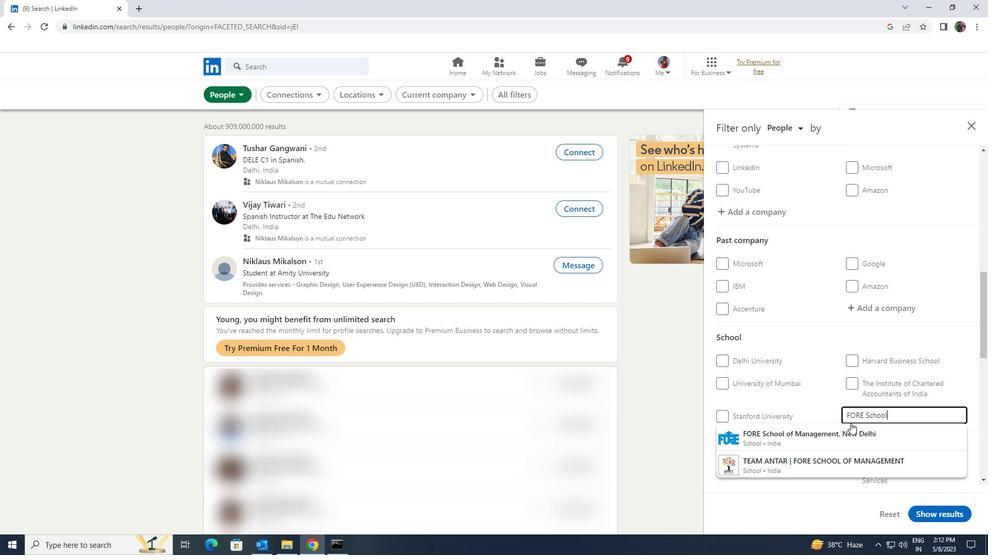 
Action: Mouse pressed left at (850, 434)
Screenshot: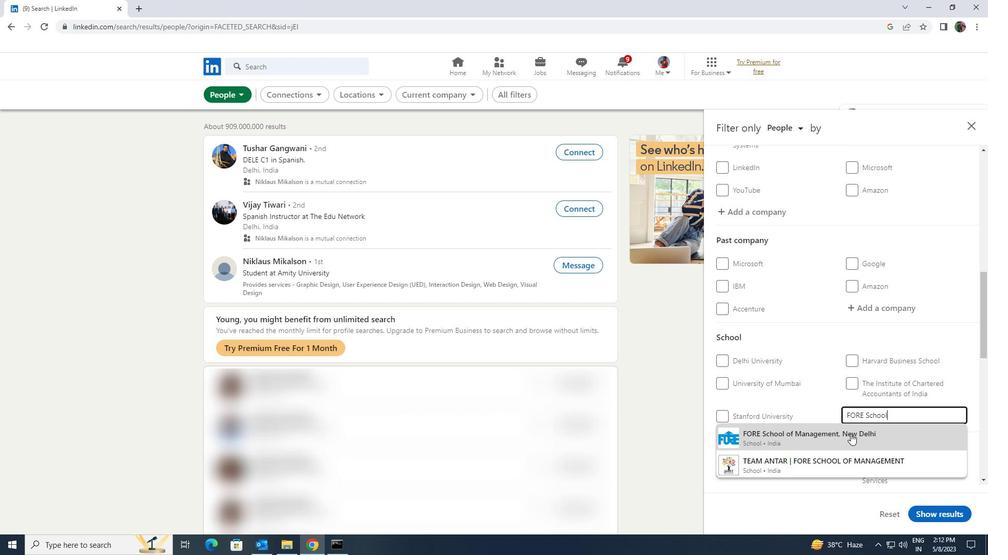 
Action: Mouse moved to (852, 433)
Screenshot: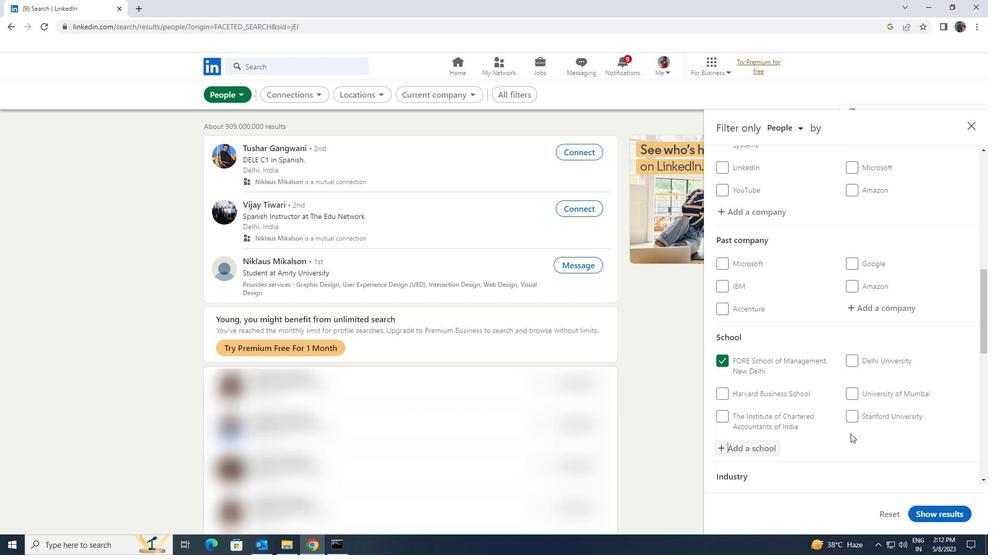 
Action: Mouse scrolled (852, 433) with delta (0, 0)
Screenshot: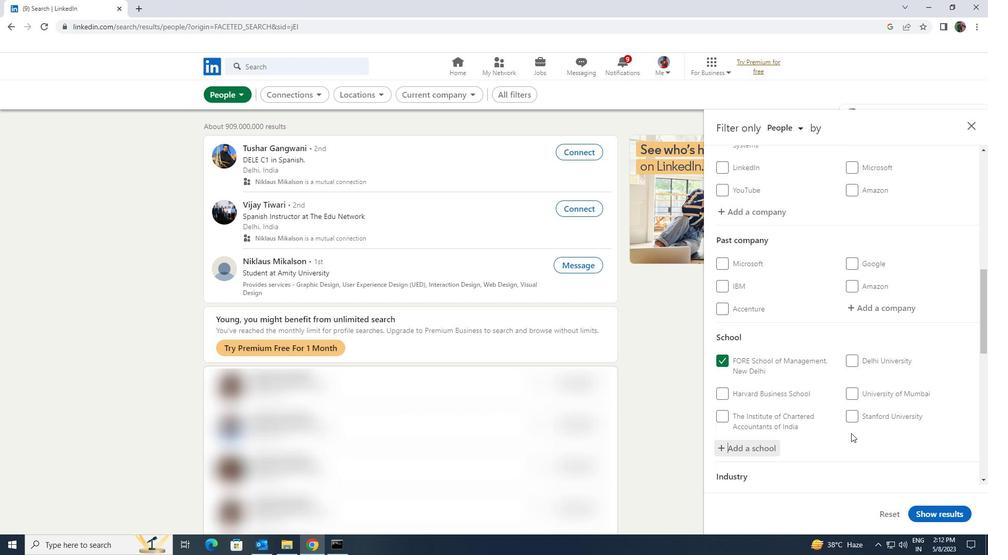 
Action: Mouse scrolled (852, 433) with delta (0, 0)
Screenshot: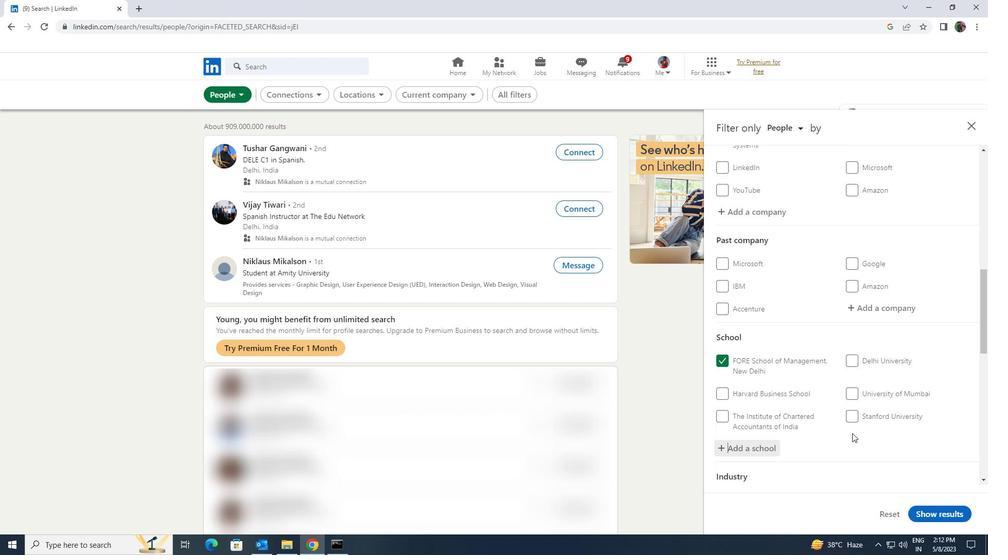 
Action: Mouse moved to (860, 458)
Screenshot: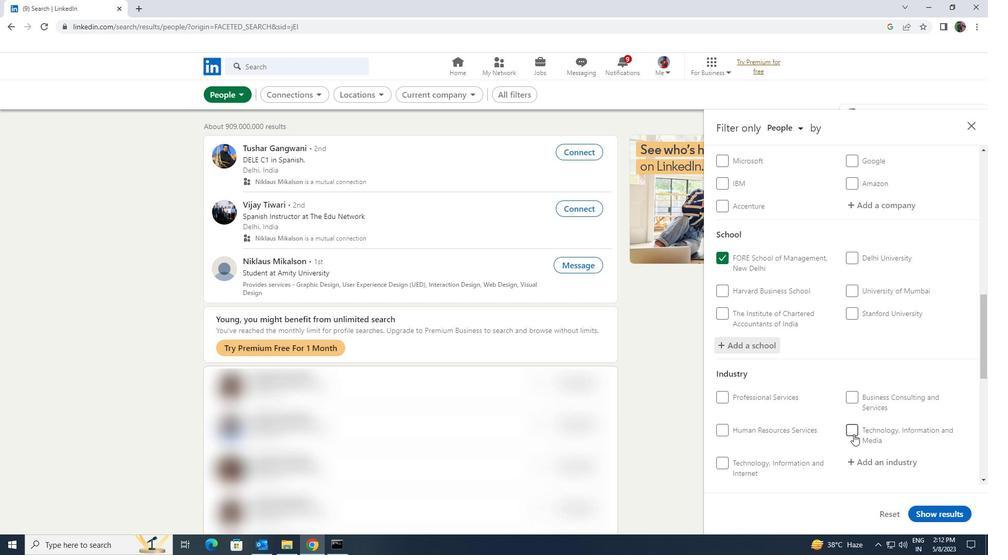 
Action: Mouse pressed left at (860, 458)
Screenshot: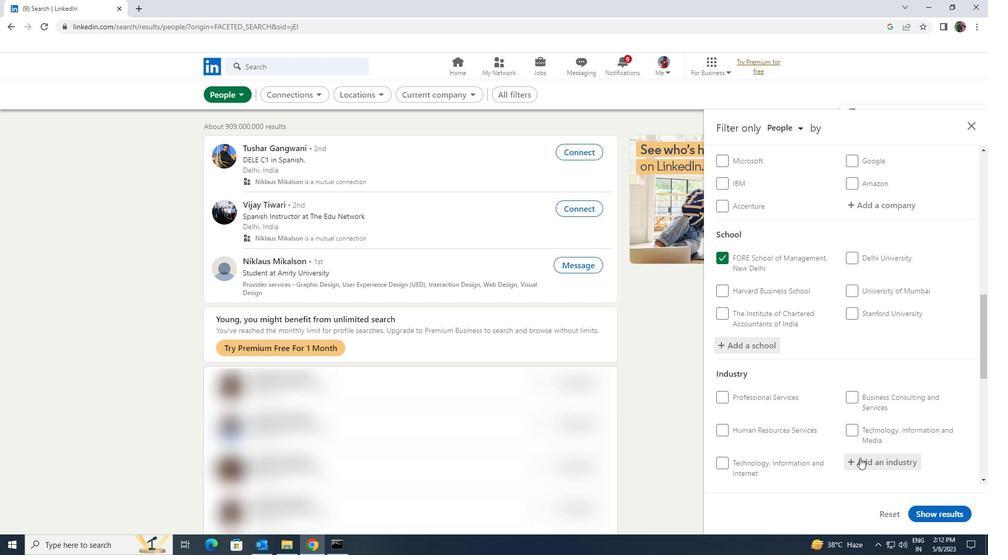 
Action: Key pressed <Key.shift><Key.shift><Key.shift><Key.shift><Key.shift><Key.shift>MUSEUMS
Screenshot: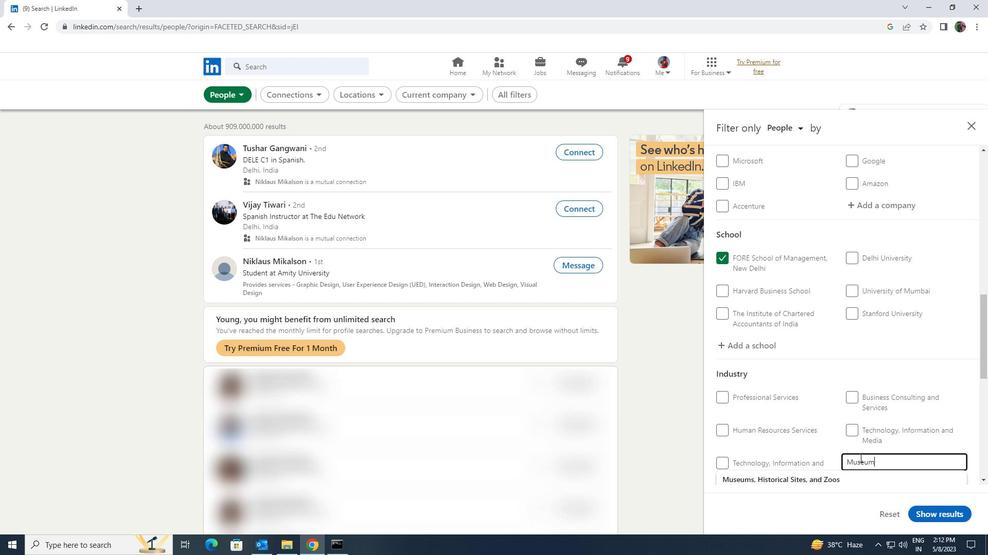 
Action: Mouse moved to (874, 413)
Screenshot: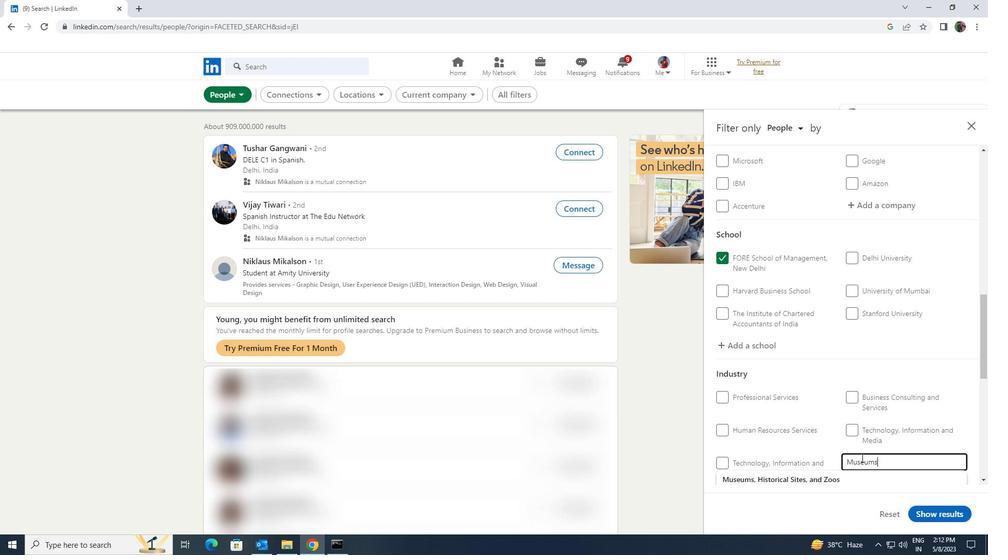
Action: Mouse scrolled (874, 412) with delta (0, 0)
Screenshot: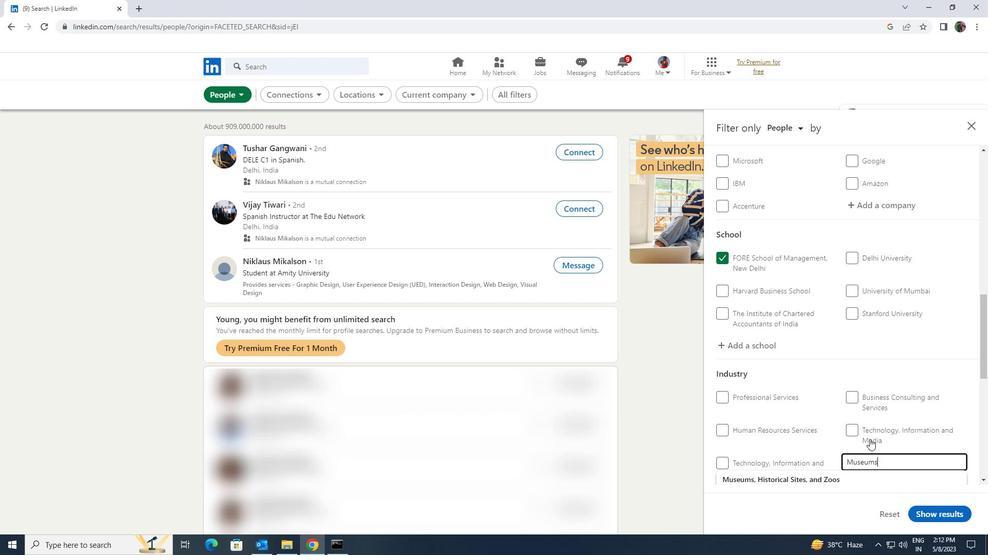 
Action: Mouse moved to (847, 443)
Screenshot: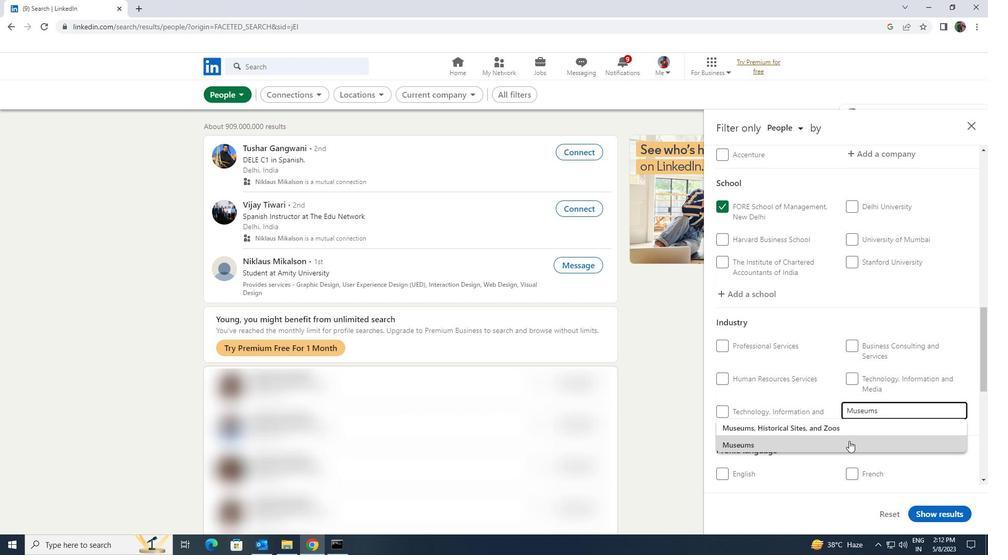 
Action: Mouse pressed left at (847, 443)
Screenshot: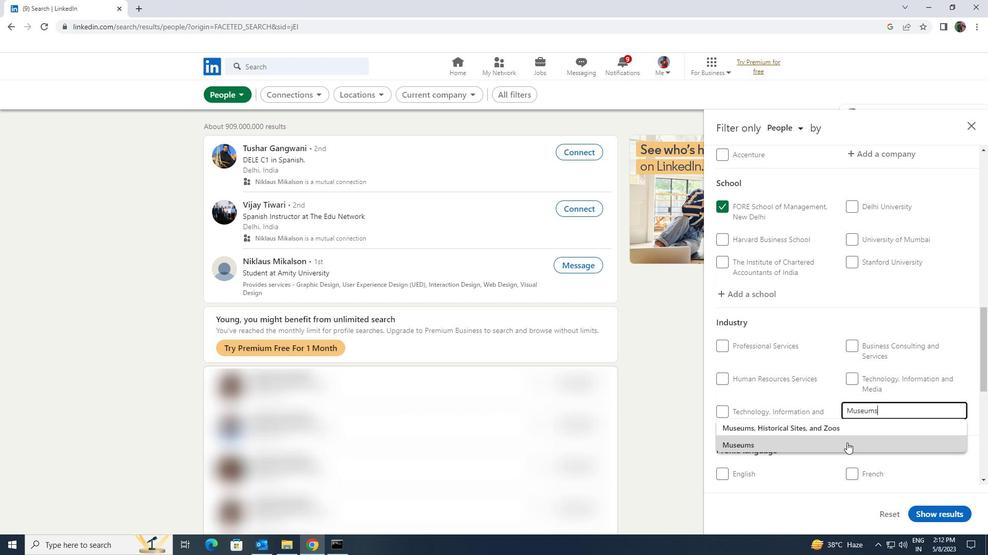 
Action: Mouse scrolled (847, 442) with delta (0, 0)
Screenshot: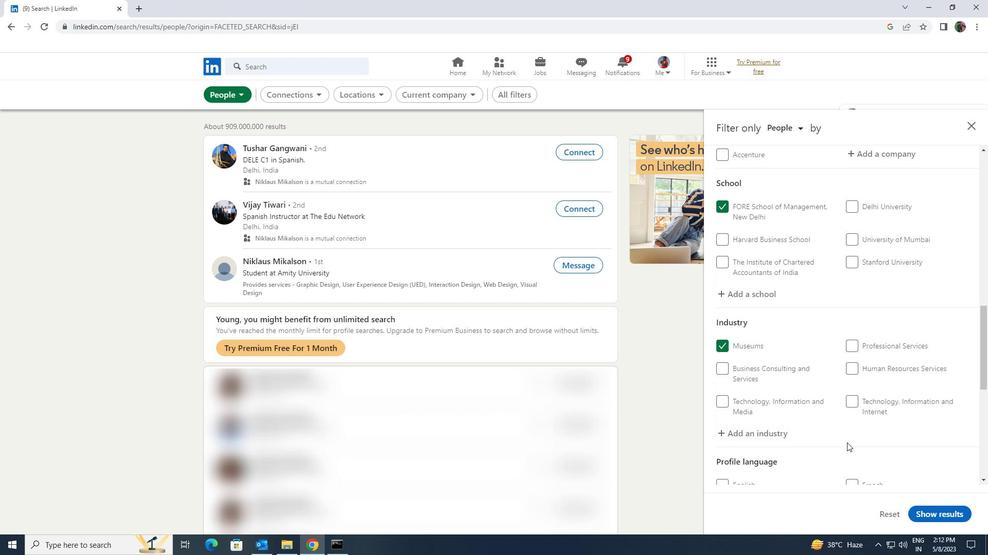 
Action: Mouse scrolled (847, 442) with delta (0, 0)
Screenshot: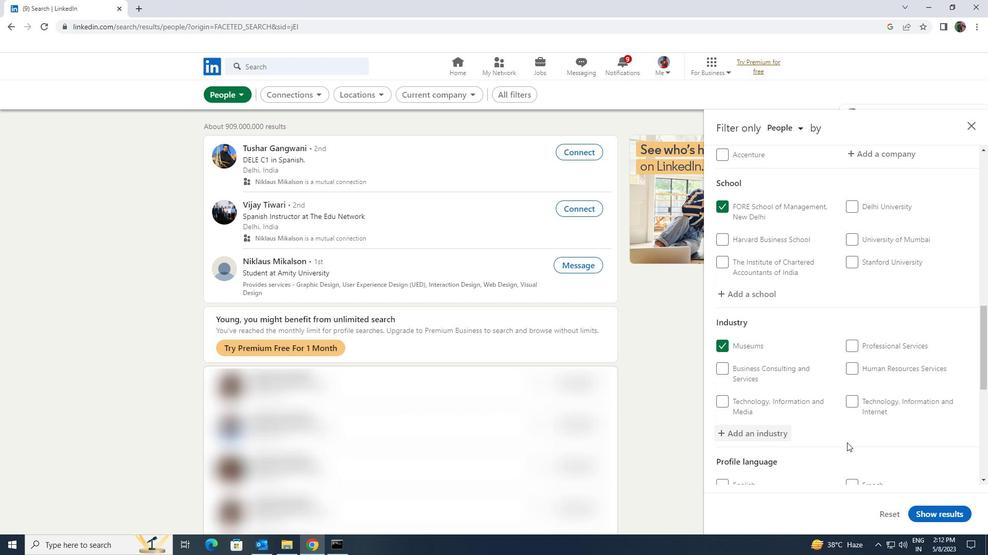 
Action: Mouse scrolled (847, 442) with delta (0, 0)
Screenshot: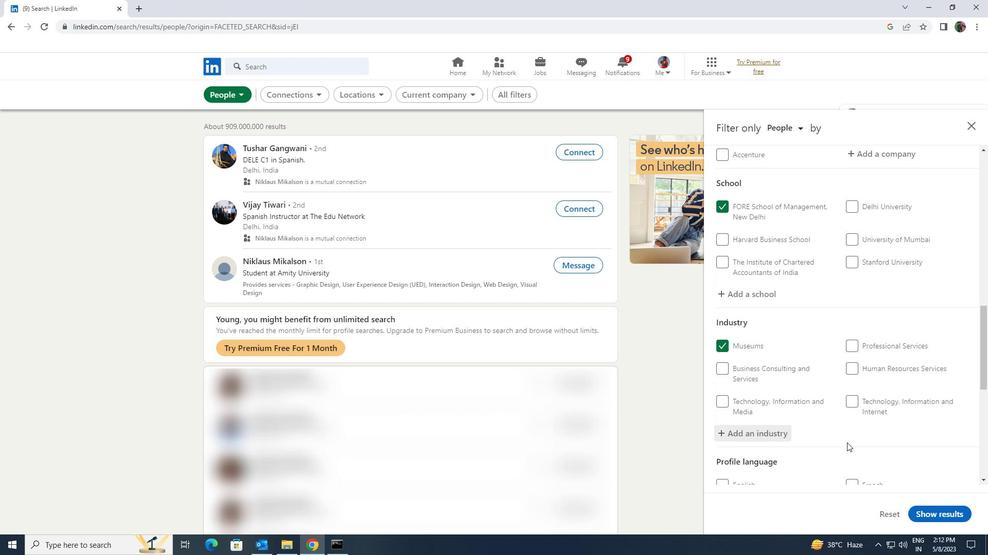 
Action: Mouse moved to (848, 440)
Screenshot: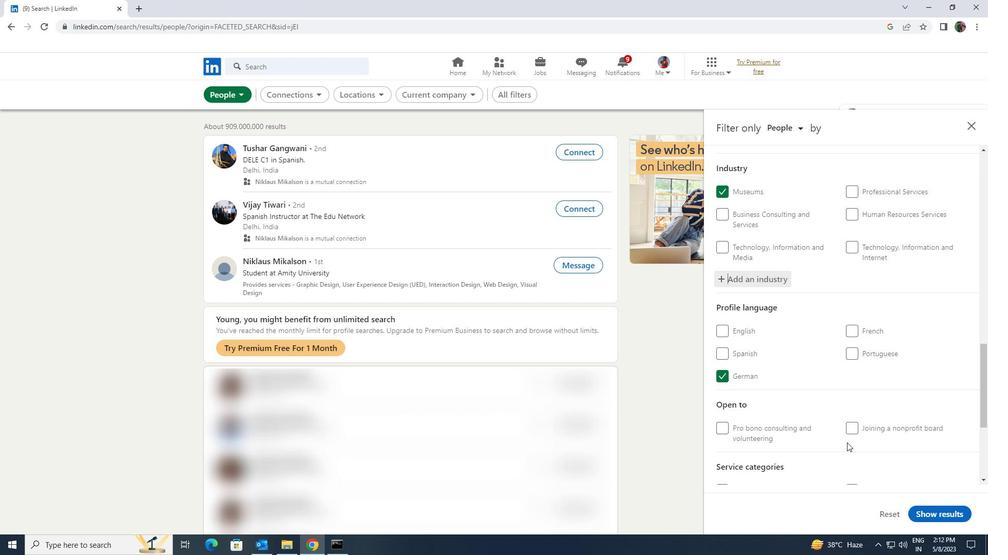 
Action: Mouse scrolled (848, 440) with delta (0, 0)
Screenshot: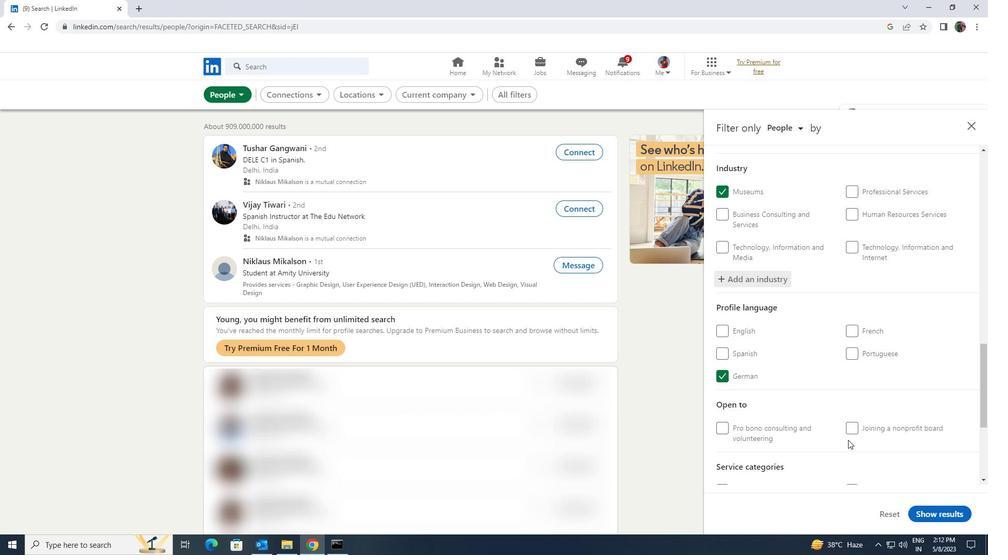 
Action: Mouse scrolled (848, 440) with delta (0, 0)
Screenshot: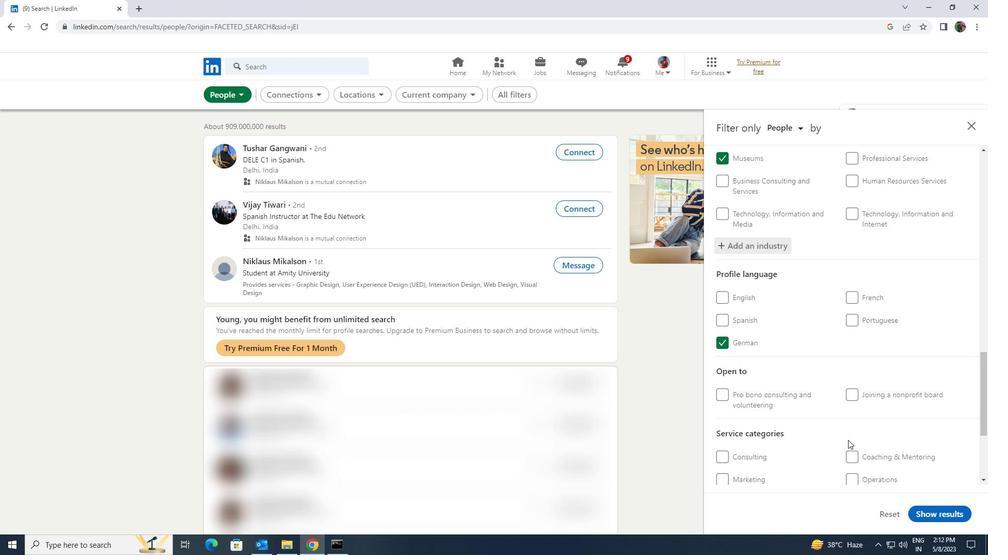 
Action: Mouse moved to (851, 439)
Screenshot: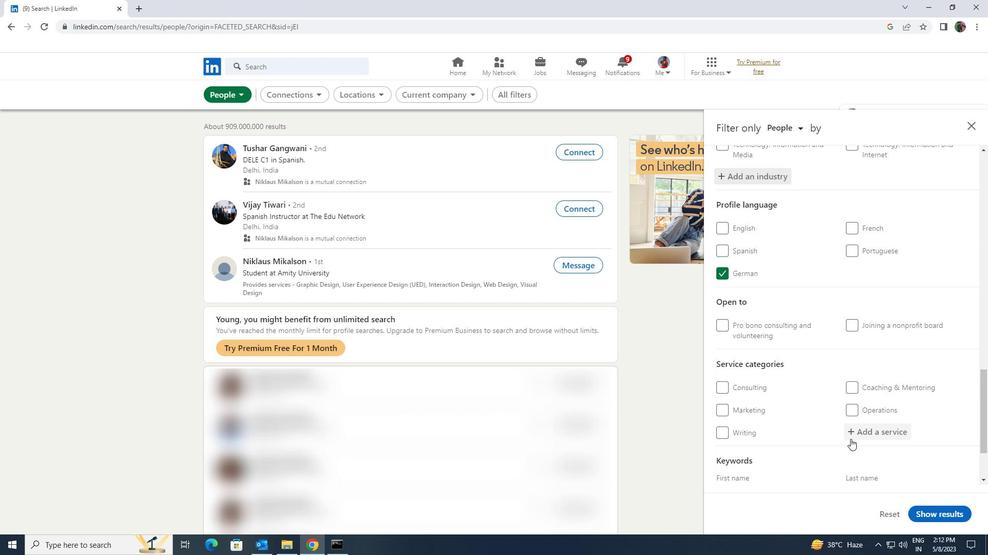 
Action: Mouse pressed left at (851, 439)
Screenshot: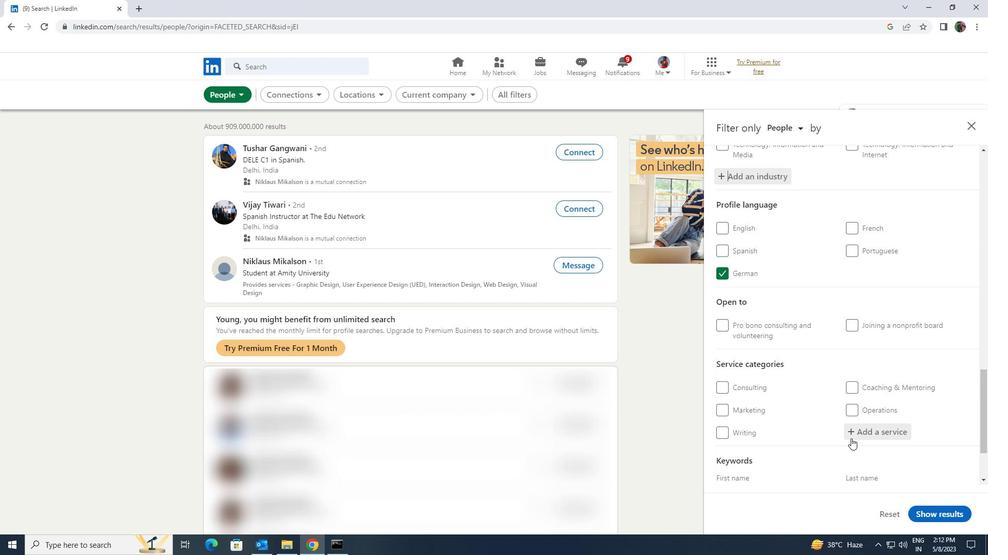 
Action: Key pressed <Key.shift>VIDEO<Key.space><Key.shift>
Screenshot: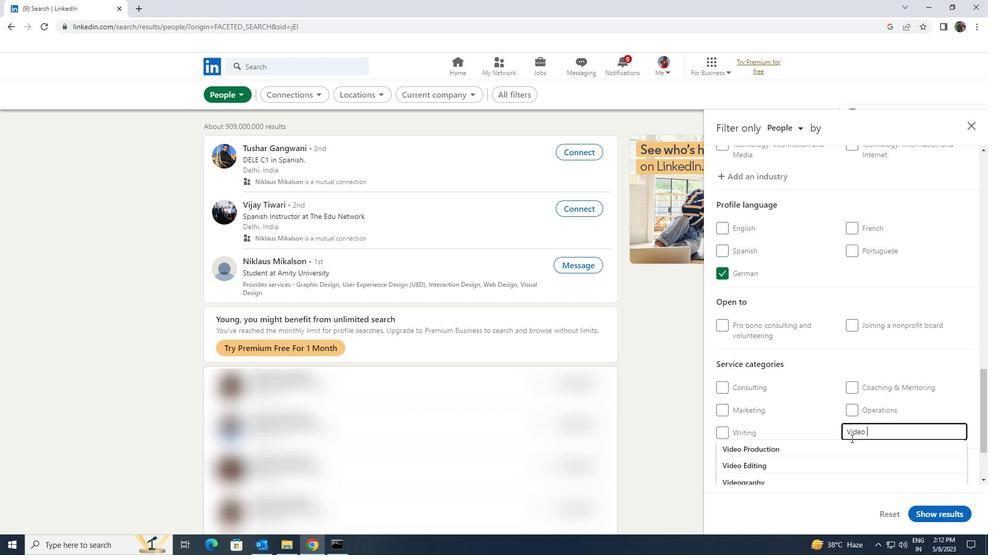 
Action: Mouse moved to (848, 447)
Screenshot: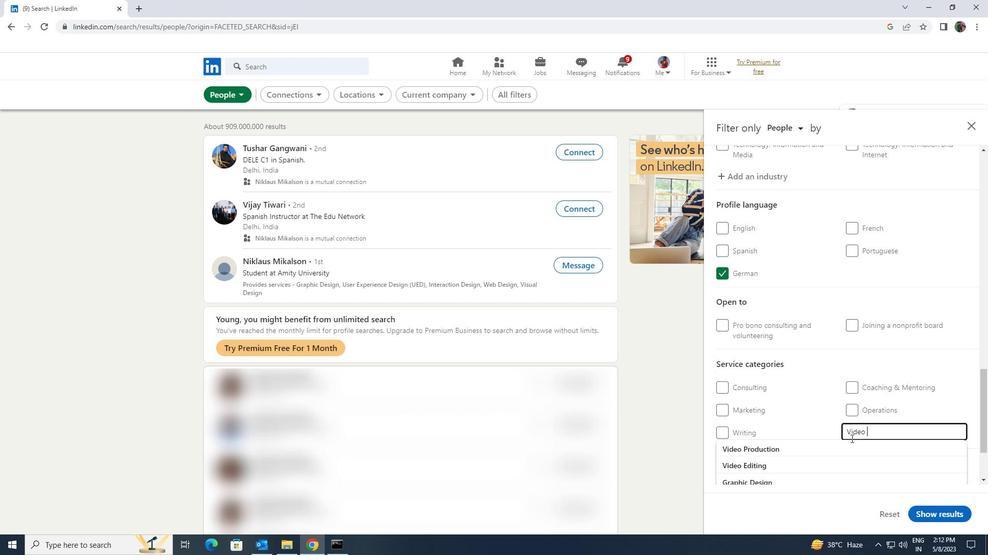 
Action: Mouse pressed left at (848, 447)
Screenshot: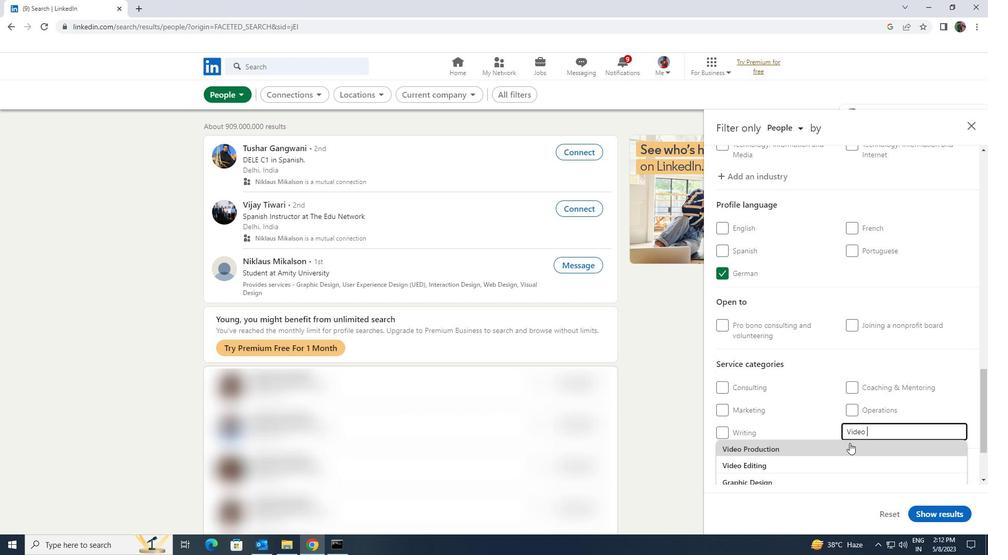 
Action: Mouse scrolled (848, 446) with delta (0, 0)
Screenshot: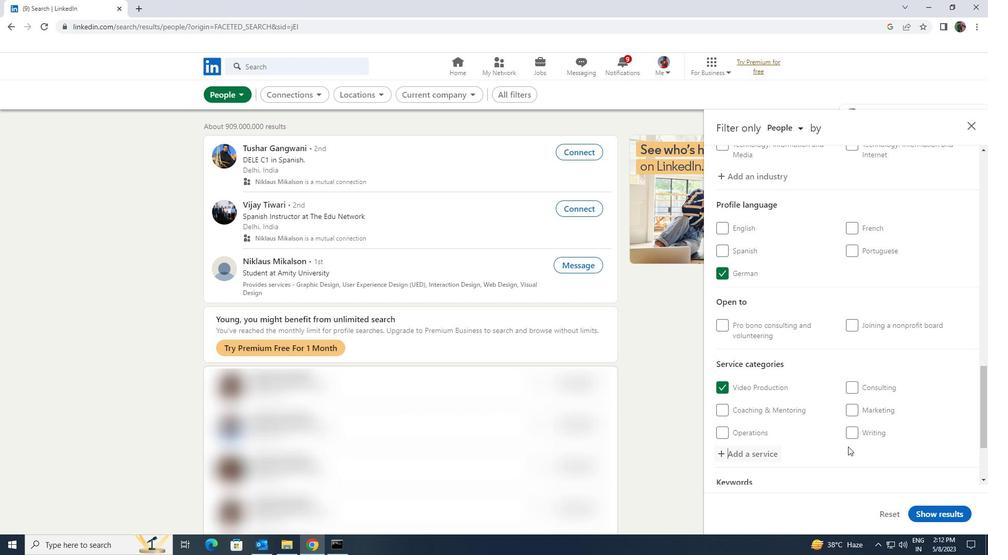 
Action: Mouse scrolled (848, 446) with delta (0, 0)
Screenshot: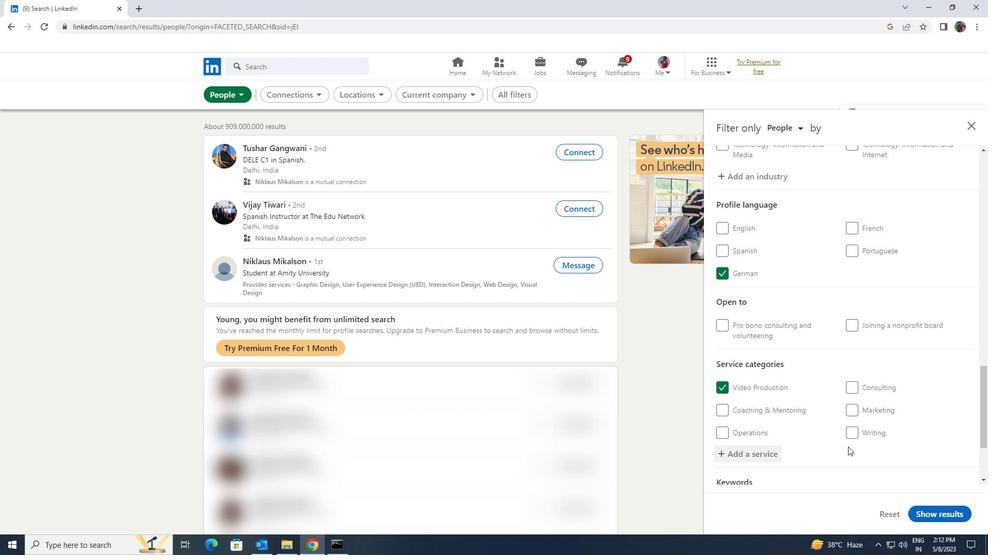 
Action: Mouse scrolled (848, 446) with delta (0, 0)
Screenshot: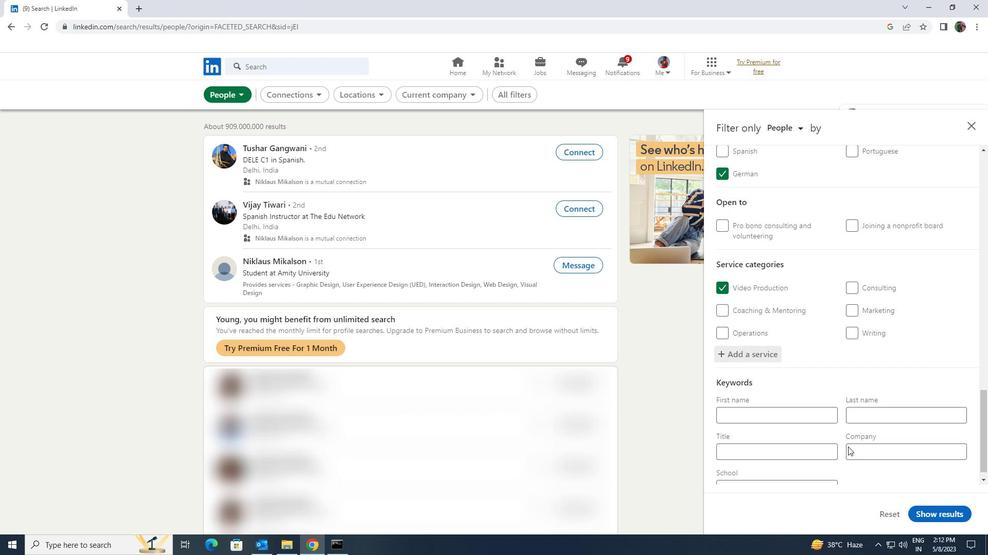 
Action: Mouse moved to (815, 435)
Screenshot: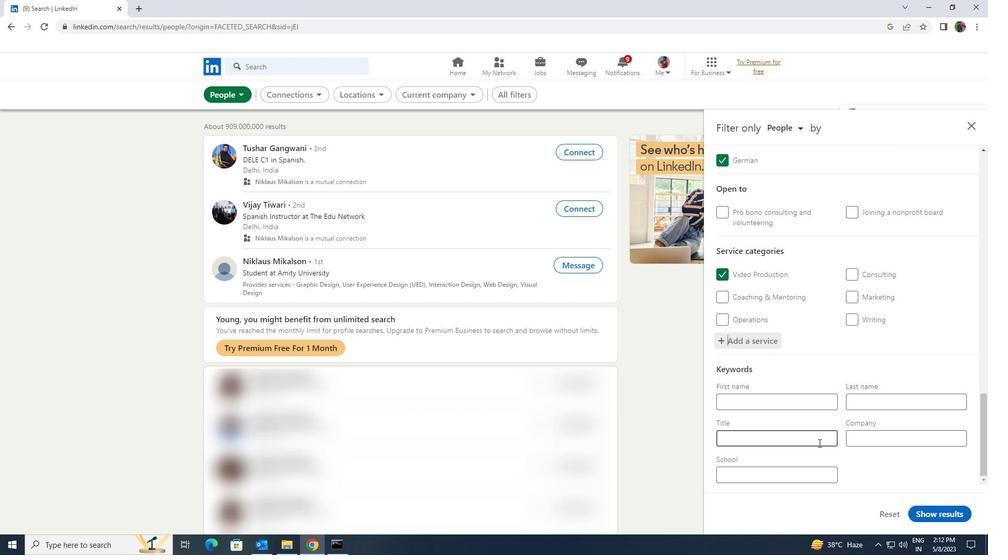 
Action: Mouse pressed left at (815, 435)
Screenshot: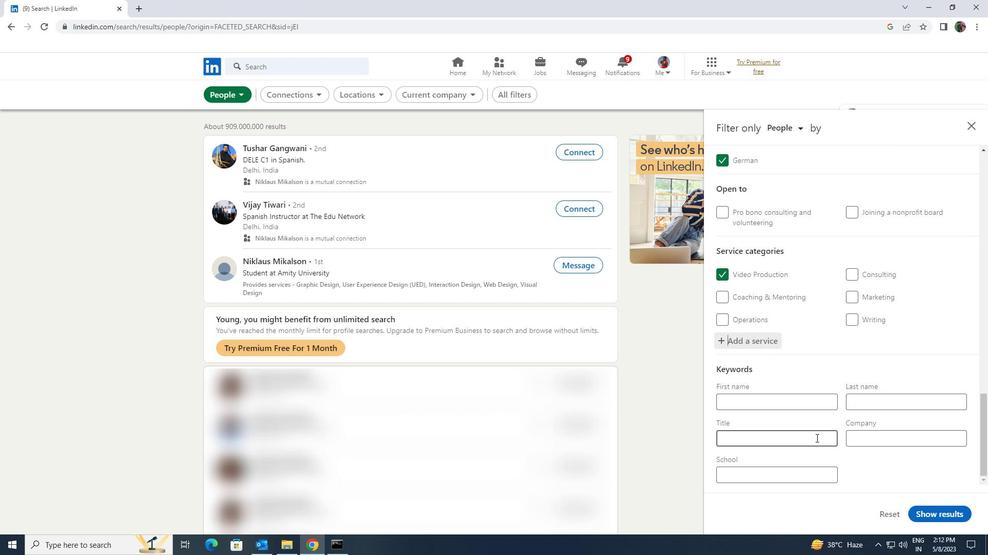 
Action: Key pressed <Key.shift><Key.shift><Key.shift><Key.shift><Key.shift>PROGRAM<Key.space><Key.shift>MANAGER
Screenshot: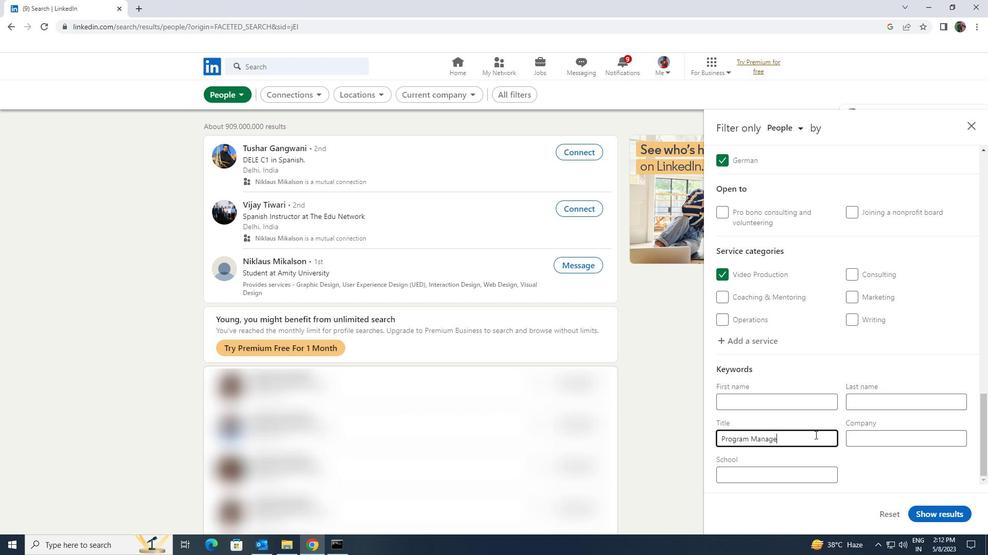 
Action: Mouse moved to (918, 509)
Screenshot: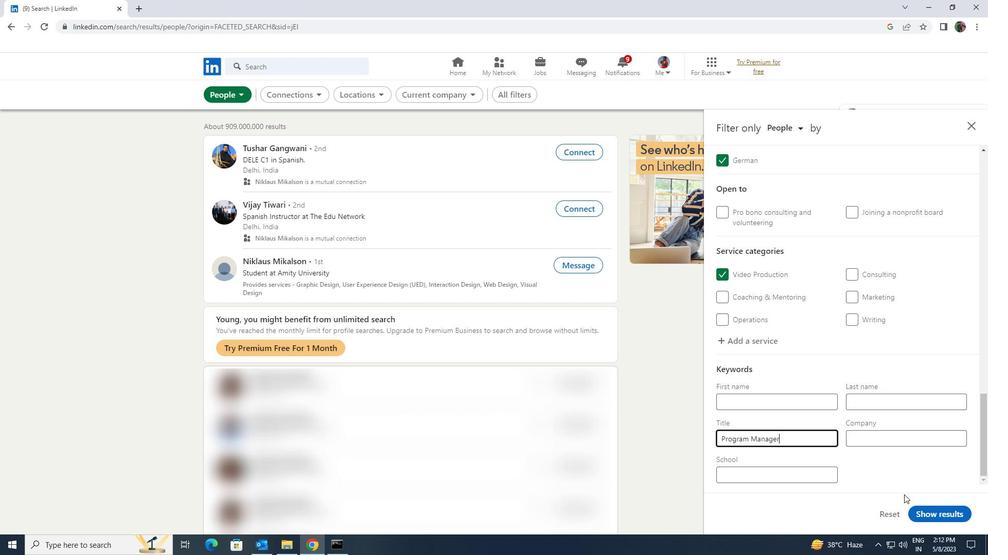 
Action: Mouse pressed left at (918, 509)
Screenshot: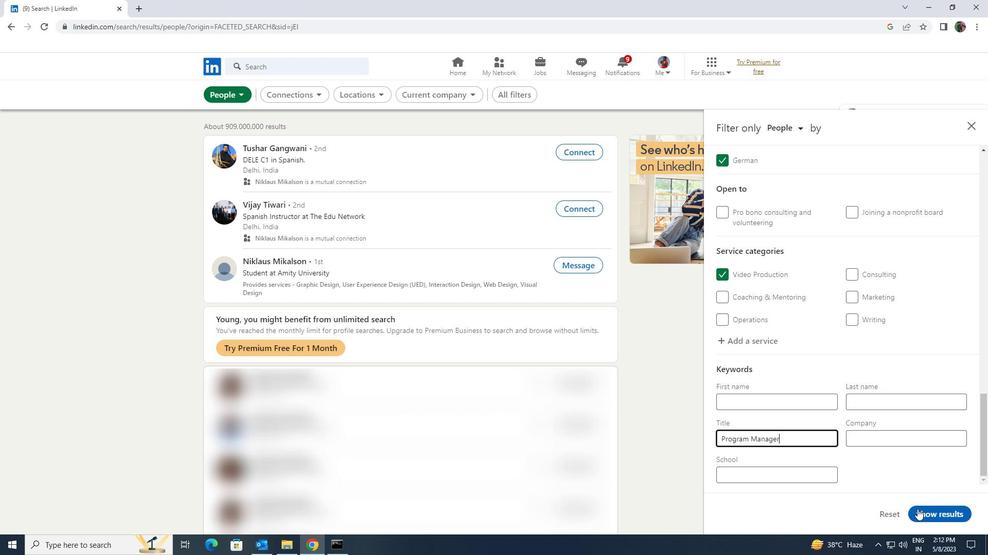 
